 Task: Find connections with filter location Puerto Aisén with filter topic #Recruitmentwith filter profile language French with filter current company Franklin Templeton India with filter school PDM University  with filter industry Alternative Dispute Resolution with filter service category NotaryOnline Research with filter keywords title Continuous Improvement Consultant
Action: Mouse moved to (516, 69)
Screenshot: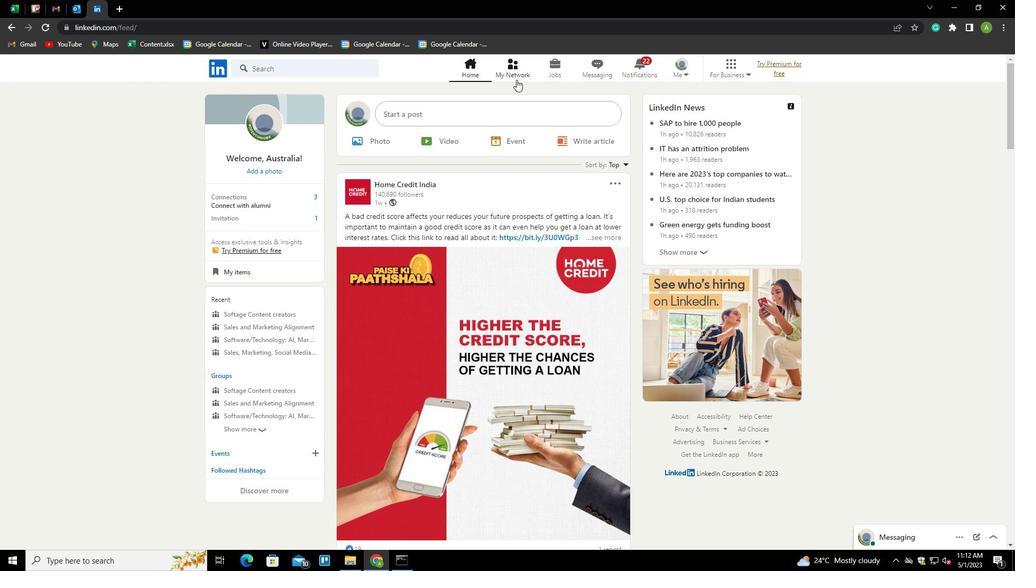 
Action: Mouse pressed left at (516, 69)
Screenshot: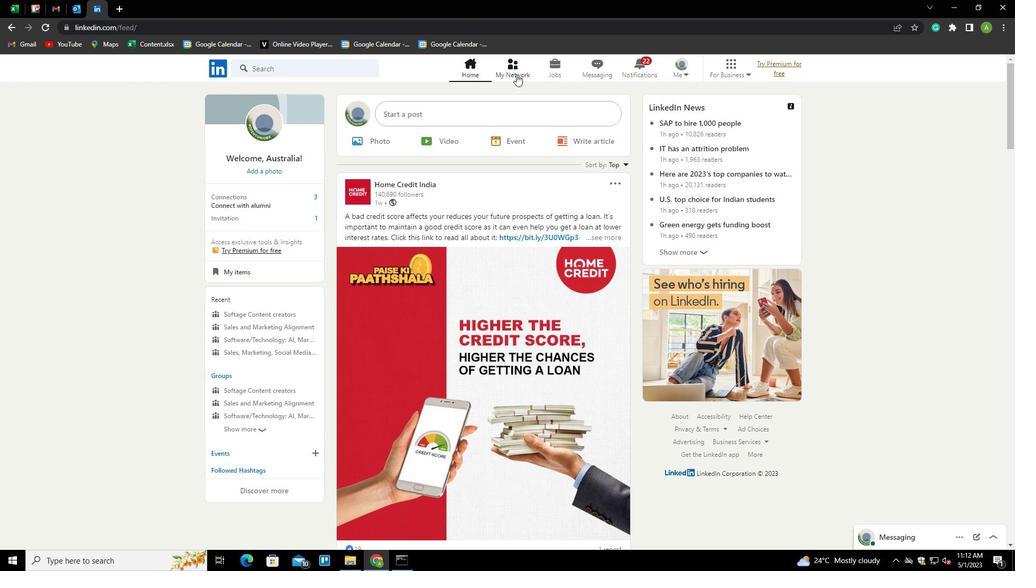 
Action: Mouse moved to (237, 130)
Screenshot: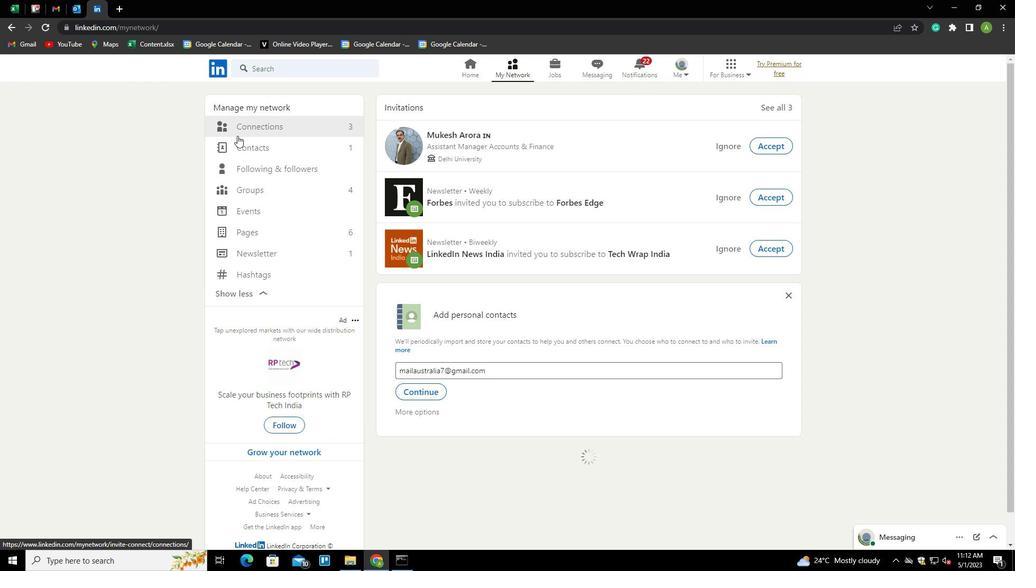 
Action: Mouse pressed left at (237, 130)
Screenshot: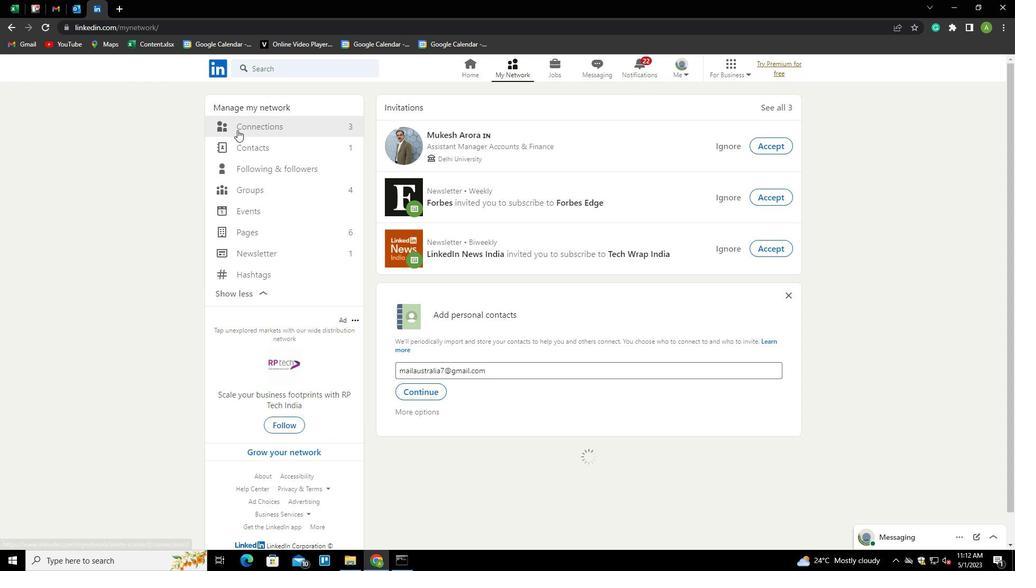 
Action: Mouse moved to (573, 124)
Screenshot: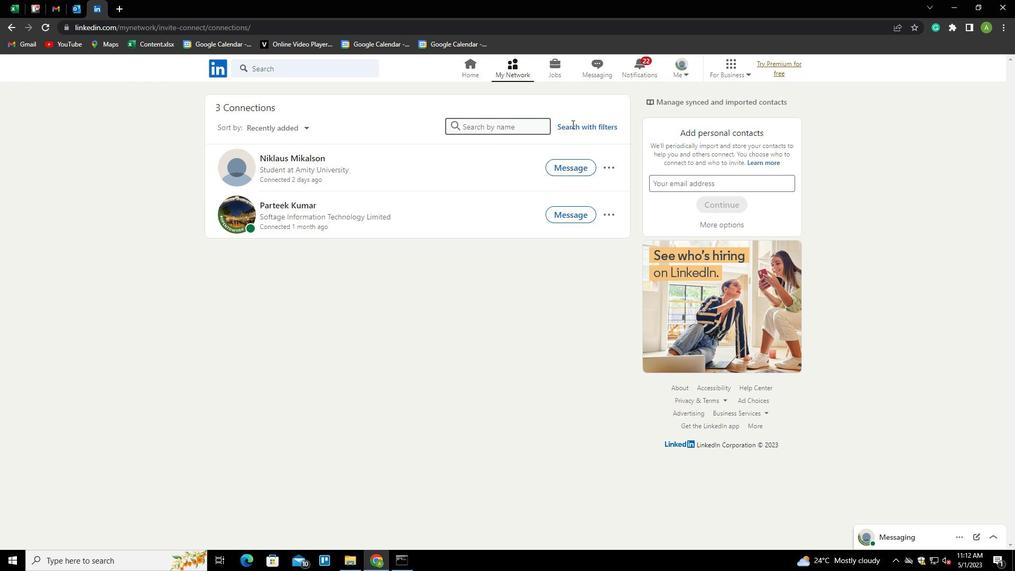 
Action: Mouse pressed left at (573, 124)
Screenshot: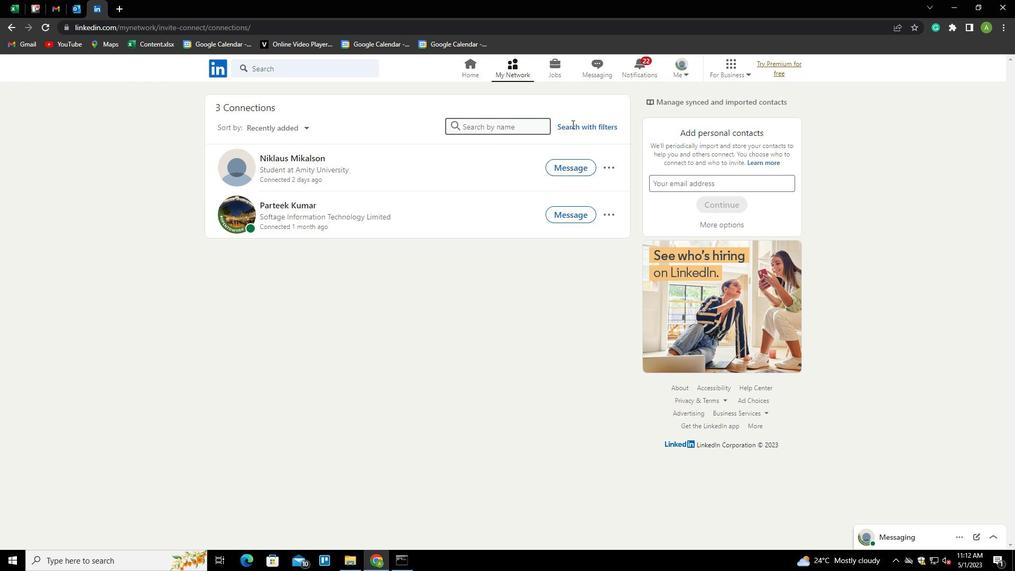 
Action: Mouse moved to (541, 93)
Screenshot: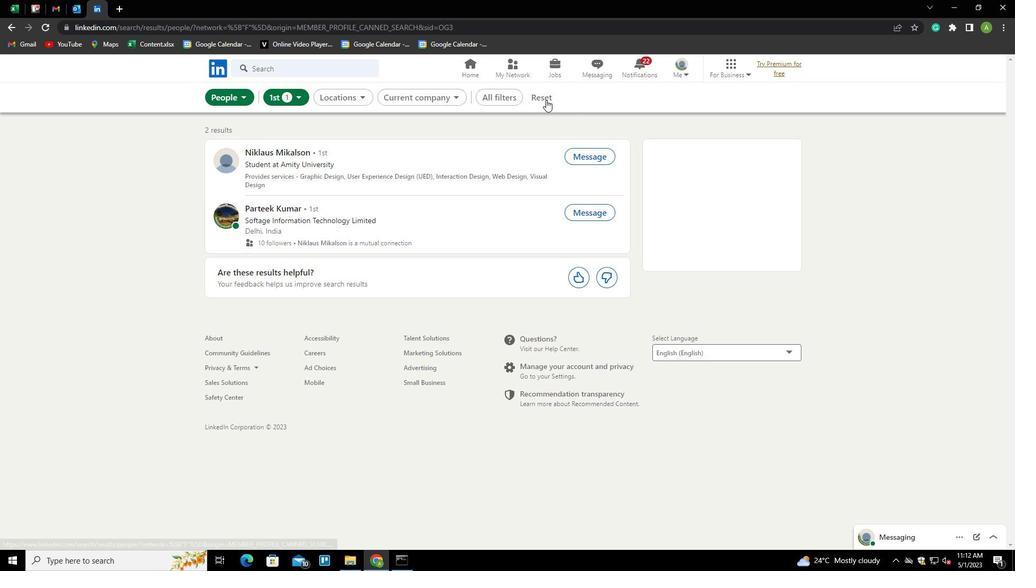 
Action: Mouse pressed left at (541, 93)
Screenshot: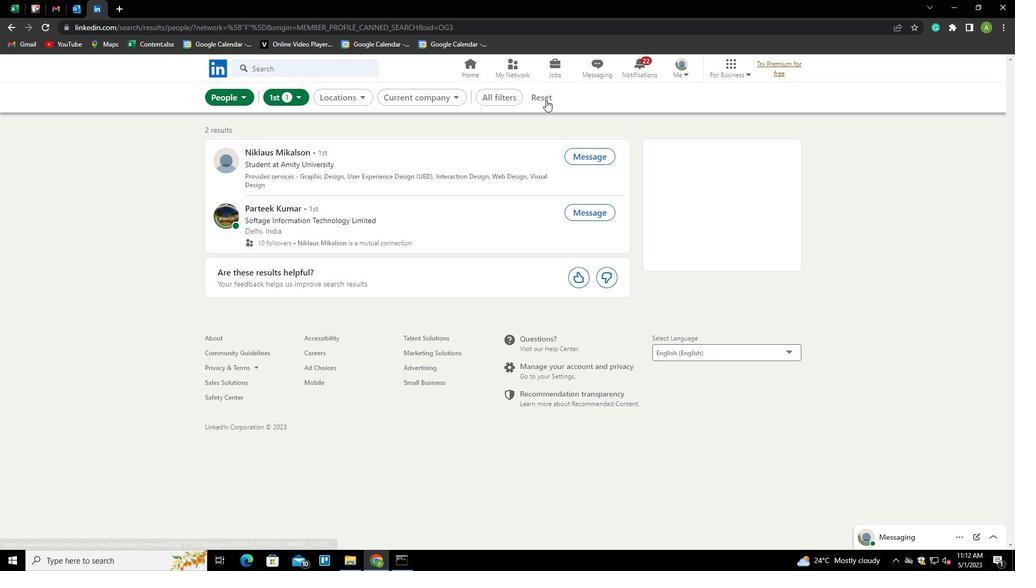 
Action: Mouse moved to (522, 98)
Screenshot: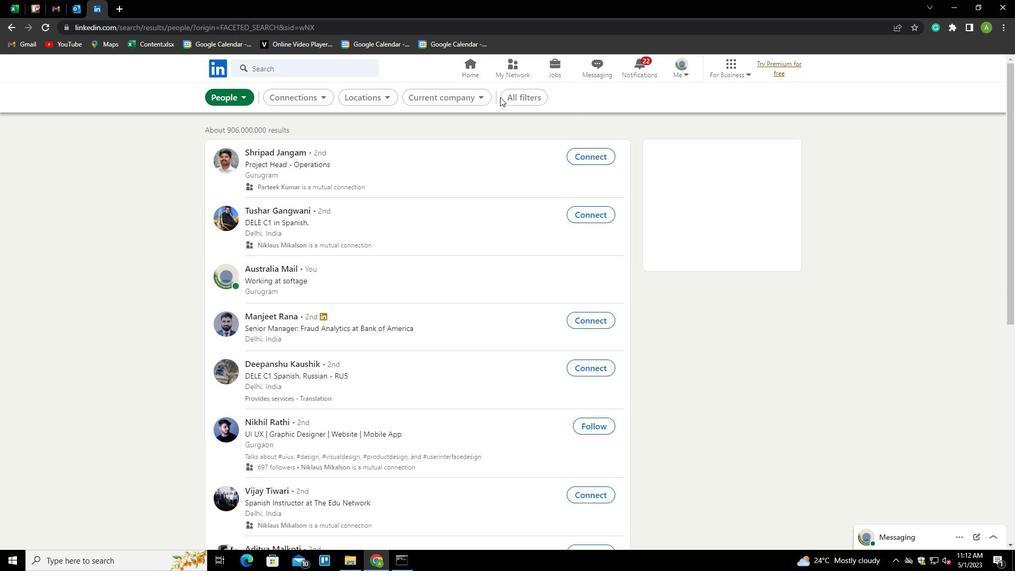 
Action: Mouse pressed left at (522, 98)
Screenshot: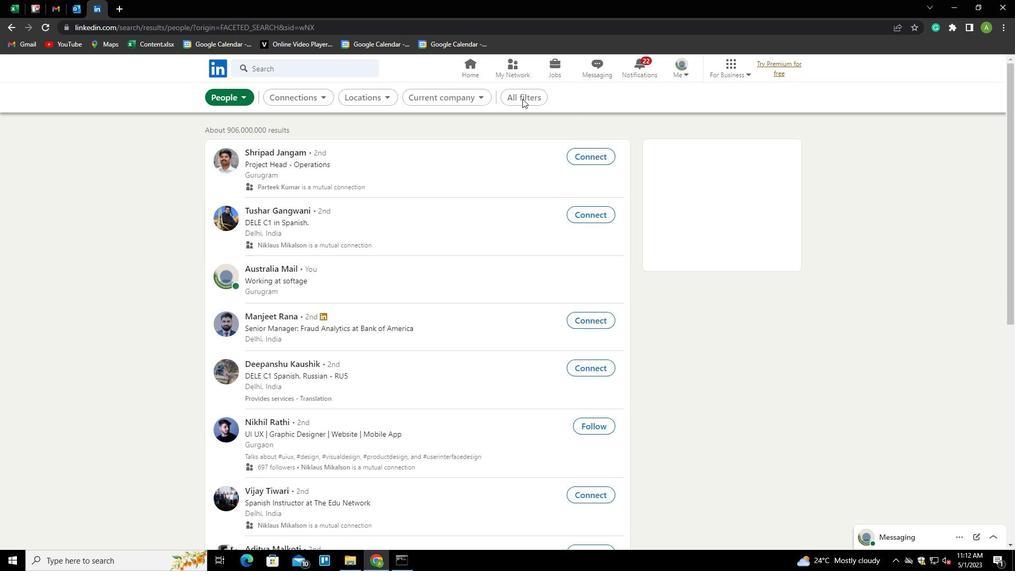 
Action: Mouse moved to (760, 228)
Screenshot: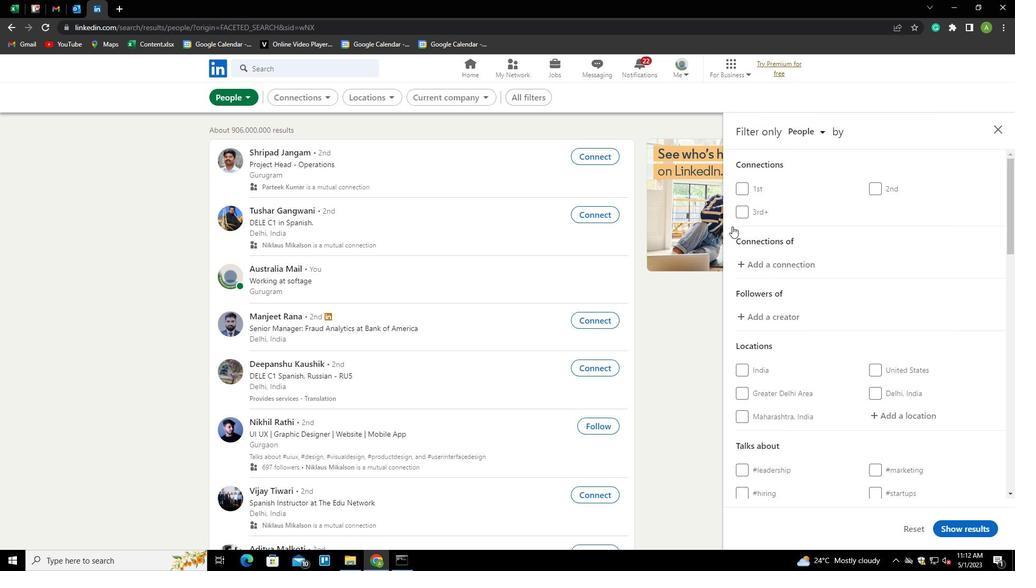 
Action: Mouse scrolled (760, 227) with delta (0, 0)
Screenshot: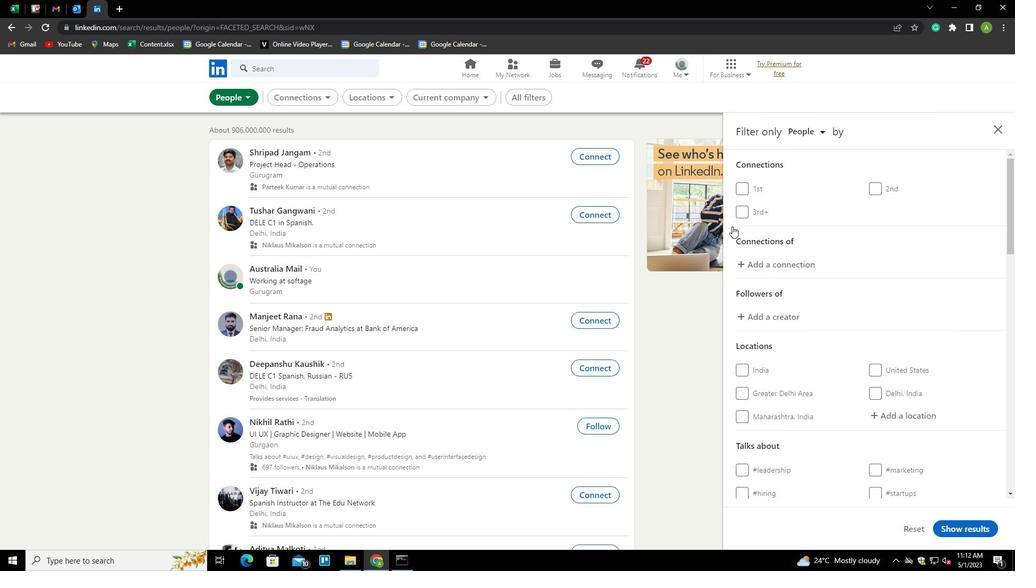
Action: Mouse scrolled (760, 227) with delta (0, 0)
Screenshot: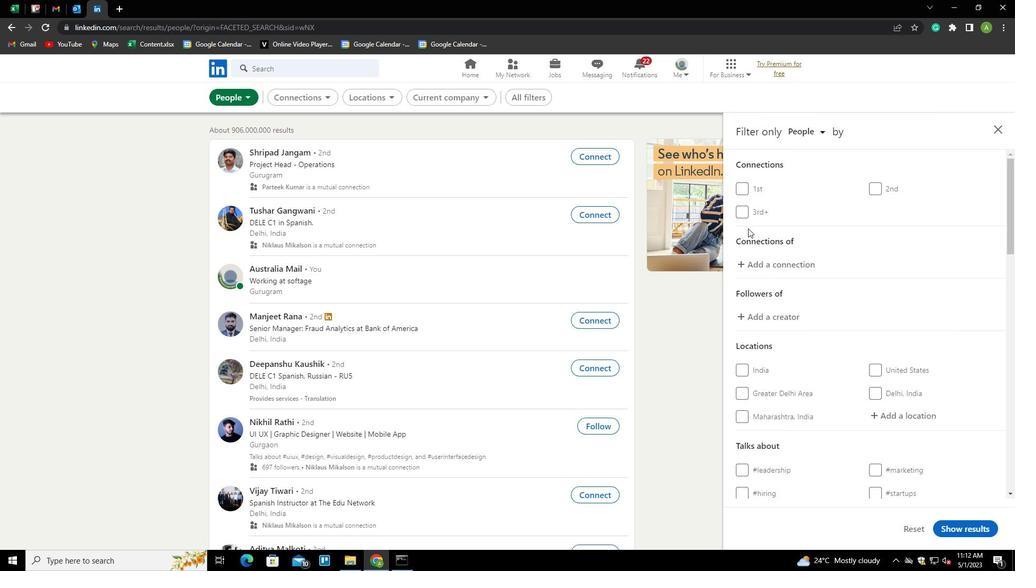 
Action: Mouse moved to (884, 313)
Screenshot: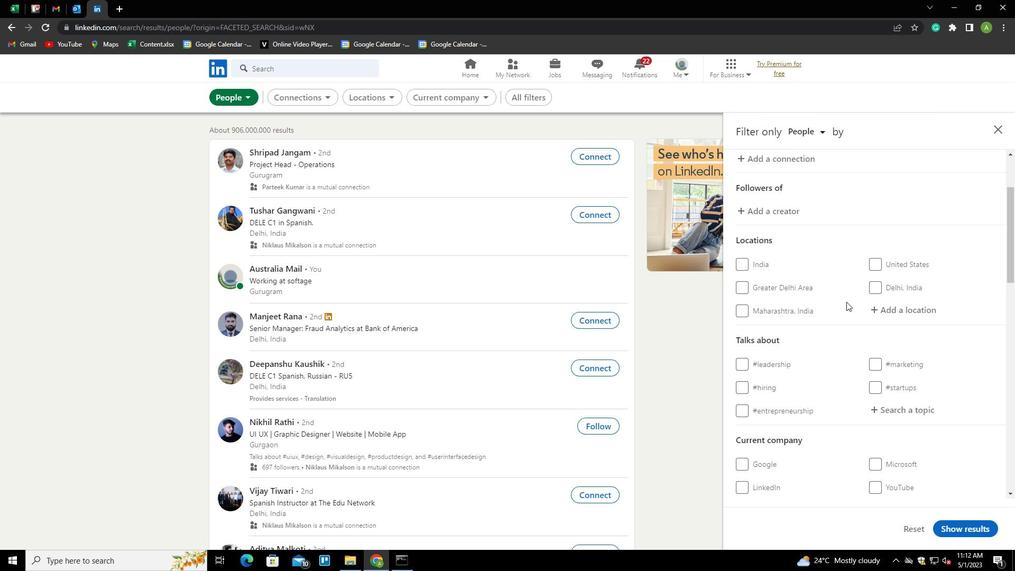 
Action: Mouse pressed left at (884, 313)
Screenshot: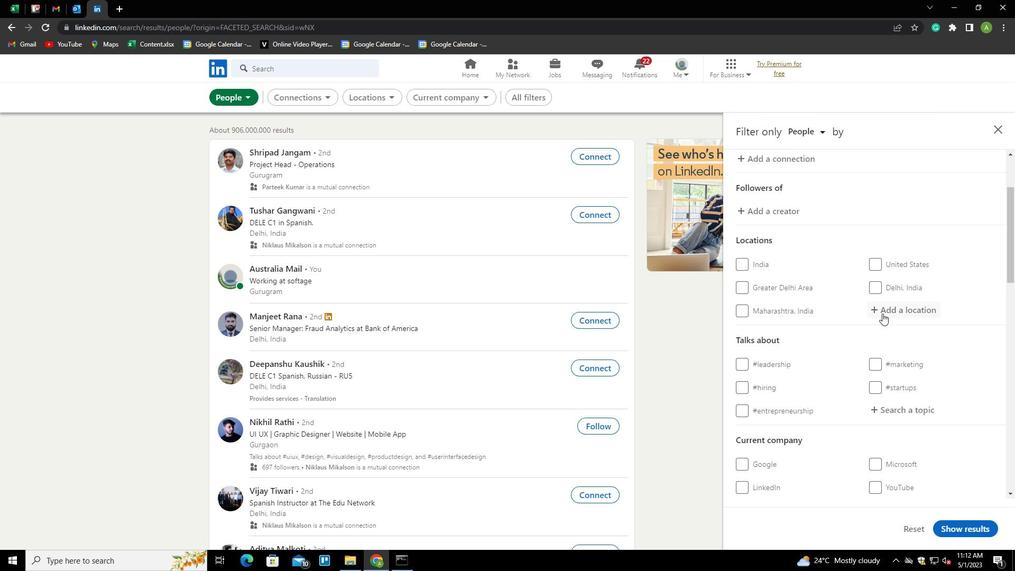 
Action: Mouse moved to (899, 311)
Screenshot: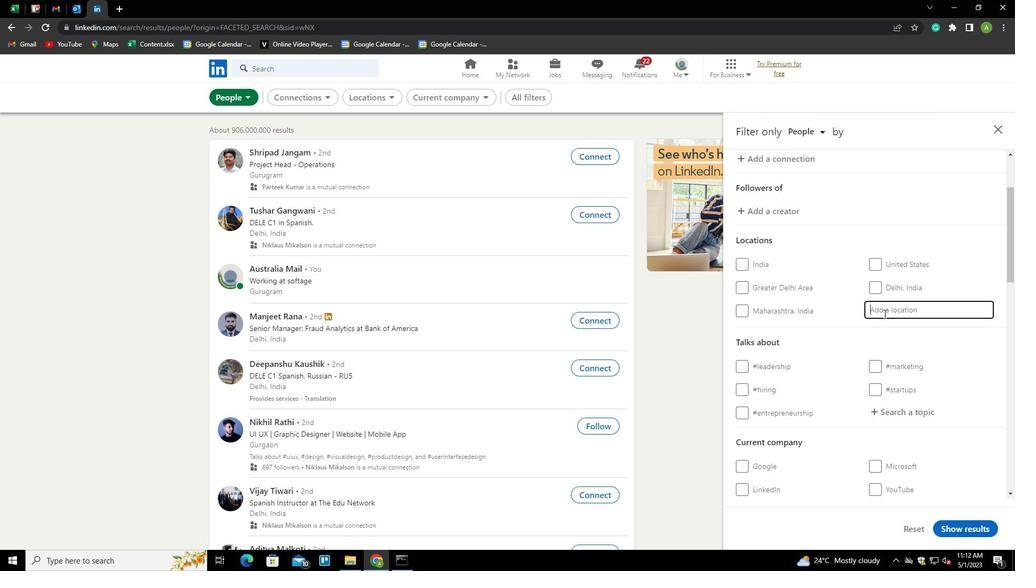 
Action: Mouse pressed left at (899, 311)
Screenshot: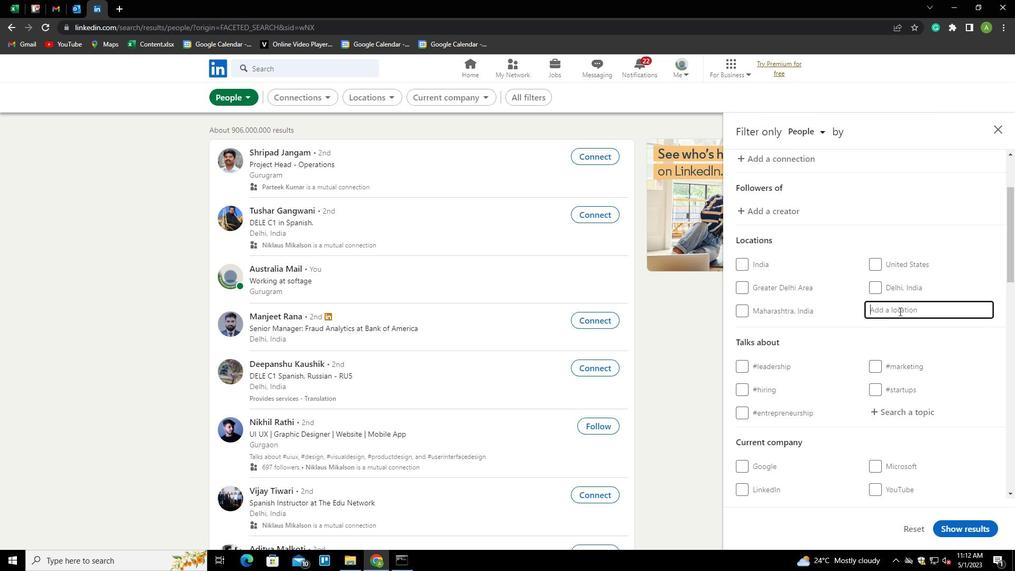 
Action: Key pressed <Key.shift>PUERTO<Key.down><Key.space><Key.shift>AISEN
Screenshot: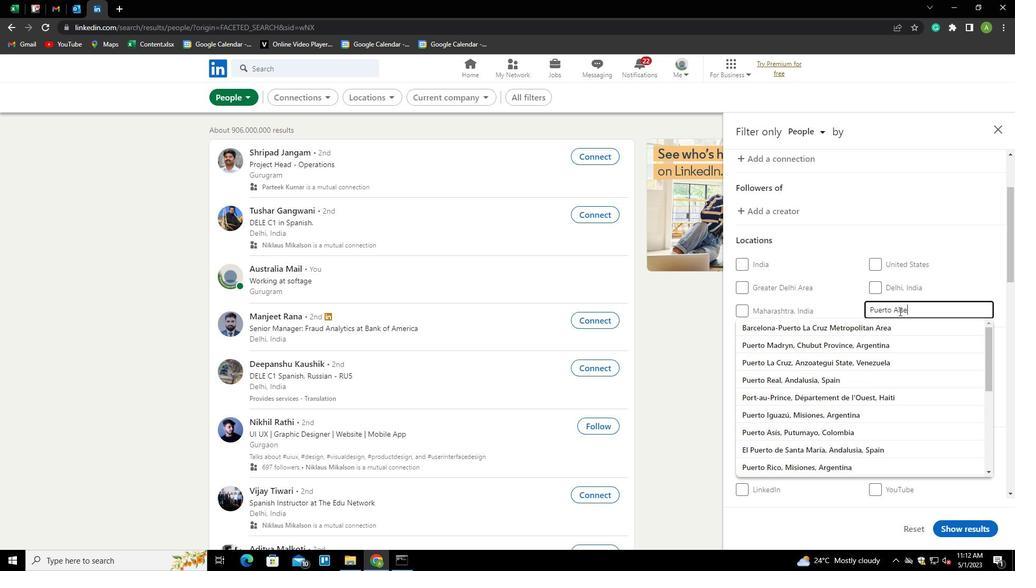 
Action: Mouse moved to (949, 331)
Screenshot: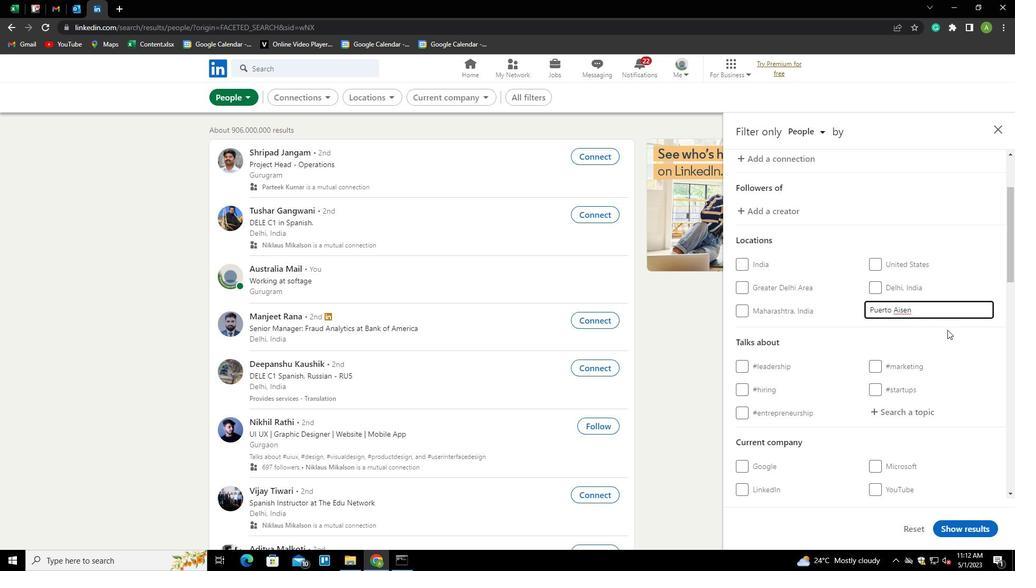 
Action: Mouse pressed left at (949, 331)
Screenshot: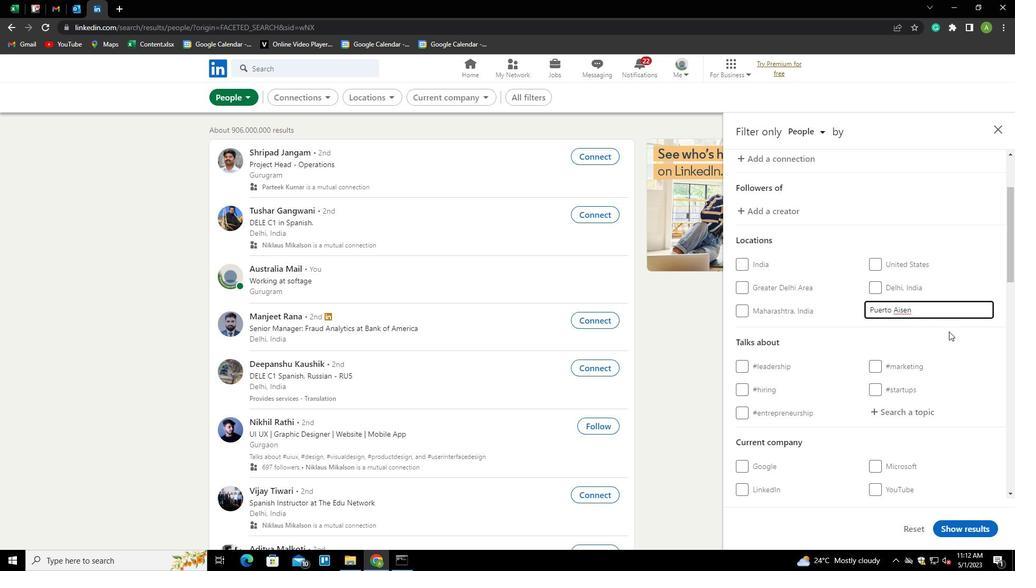 
Action: Mouse scrolled (949, 331) with delta (0, 0)
Screenshot: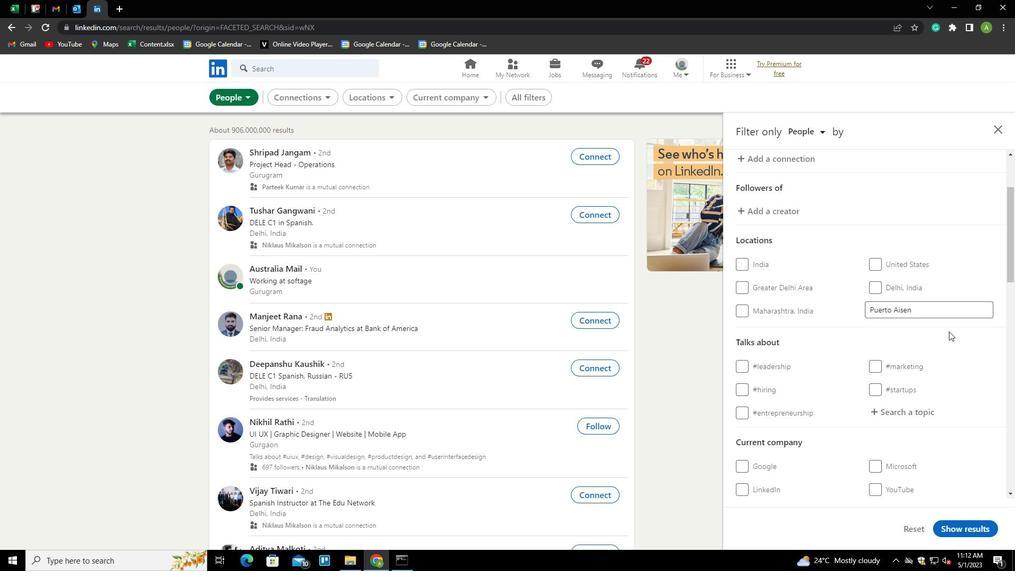 
Action: Mouse moved to (889, 364)
Screenshot: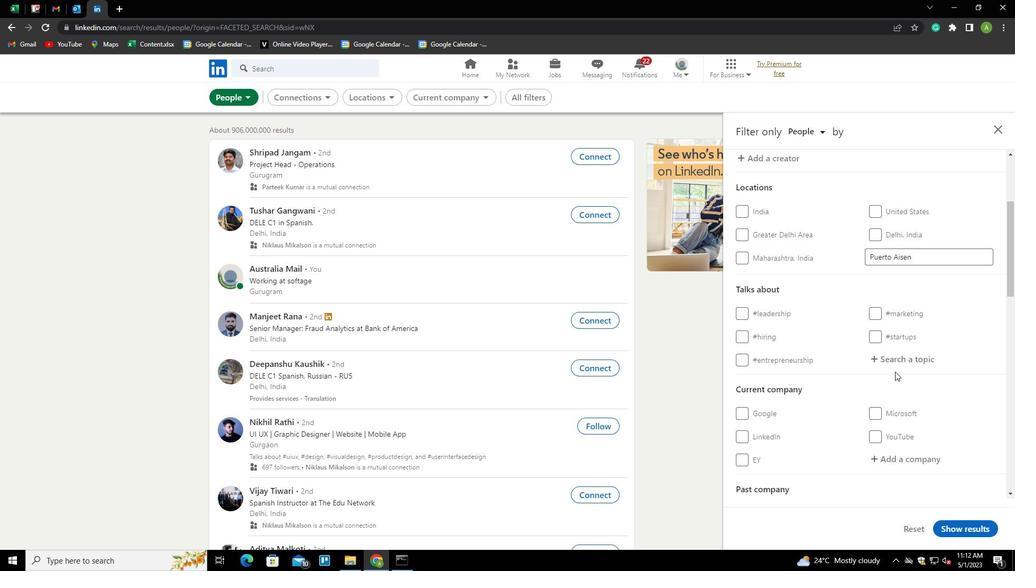 
Action: Mouse pressed left at (889, 364)
Screenshot: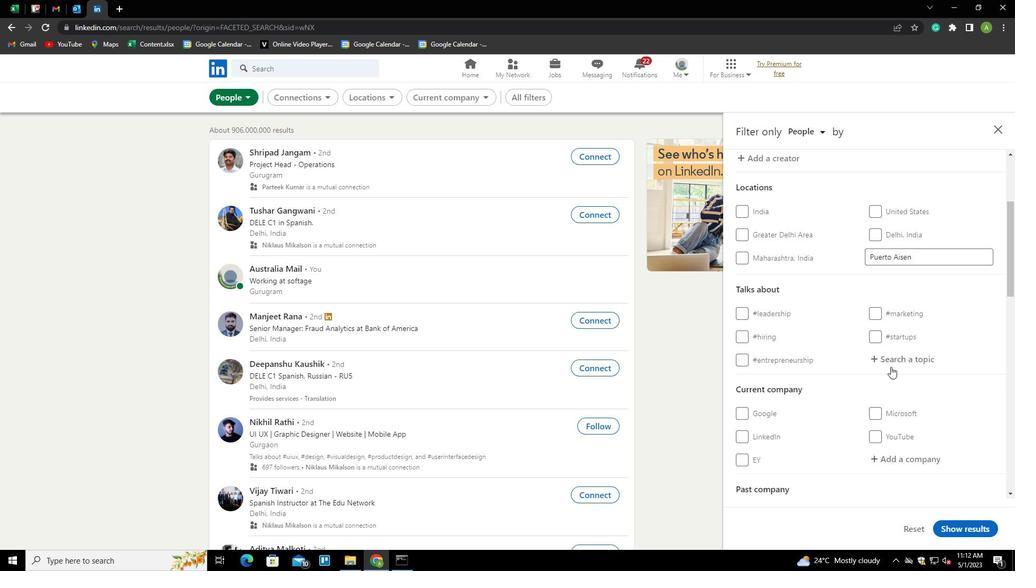 
Action: Key pressed RECRU<Key.down><Key.enter>
Screenshot: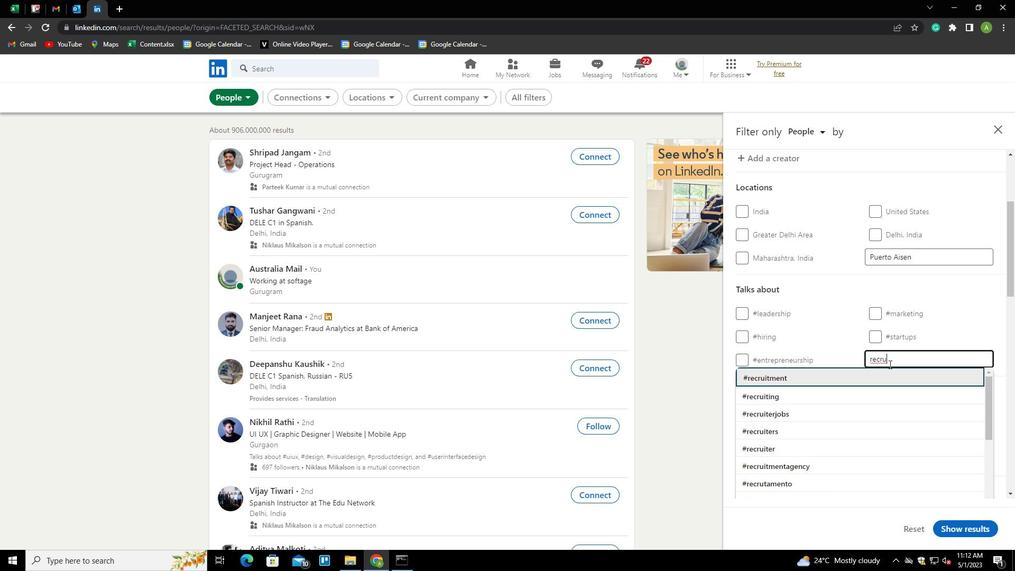 
Action: Mouse scrolled (889, 363) with delta (0, 0)
Screenshot: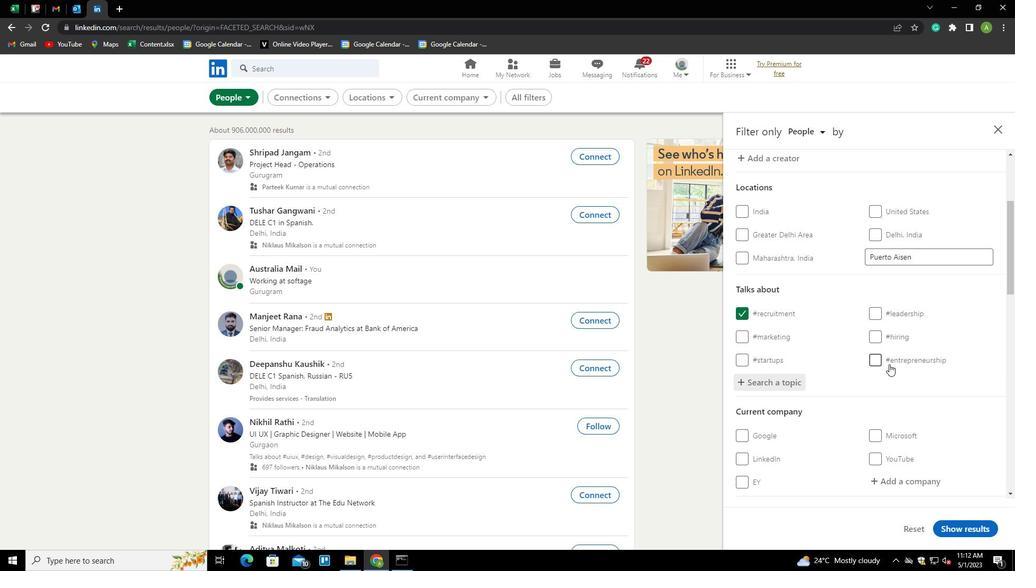 
Action: Mouse scrolled (889, 363) with delta (0, 0)
Screenshot: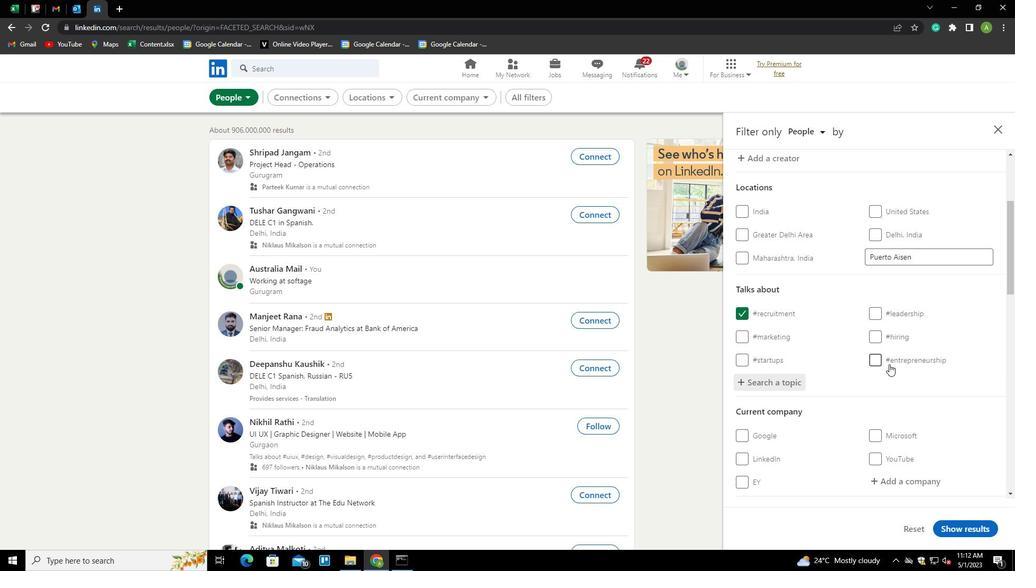 
Action: Mouse scrolled (889, 363) with delta (0, 0)
Screenshot: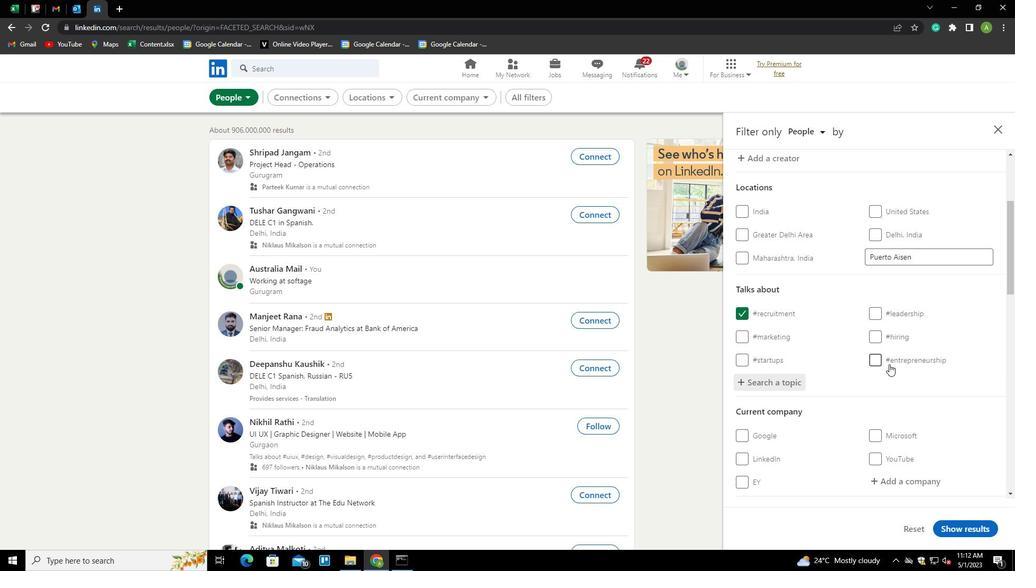 
Action: Mouse moved to (908, 339)
Screenshot: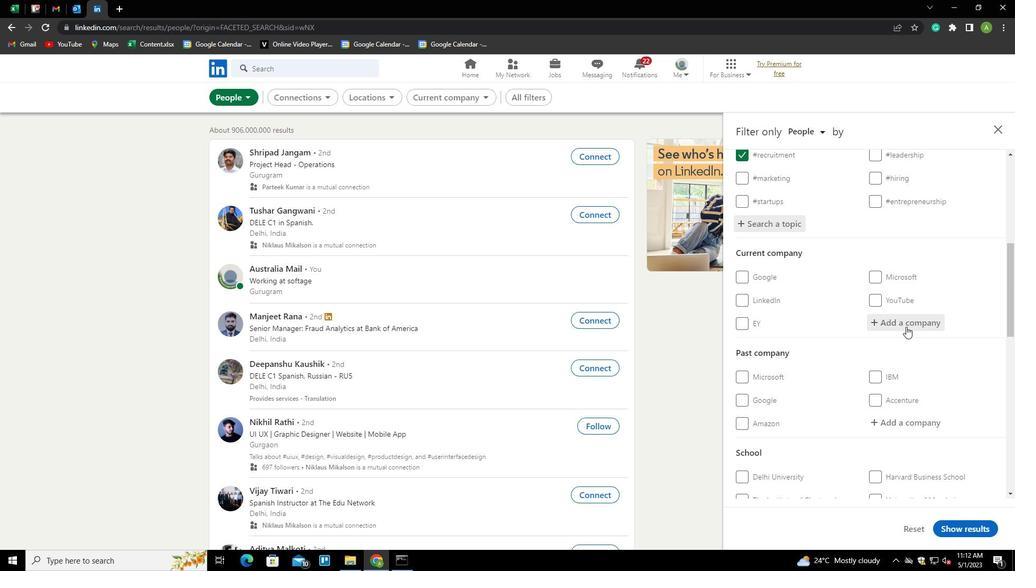 
Action: Mouse scrolled (908, 338) with delta (0, 0)
Screenshot: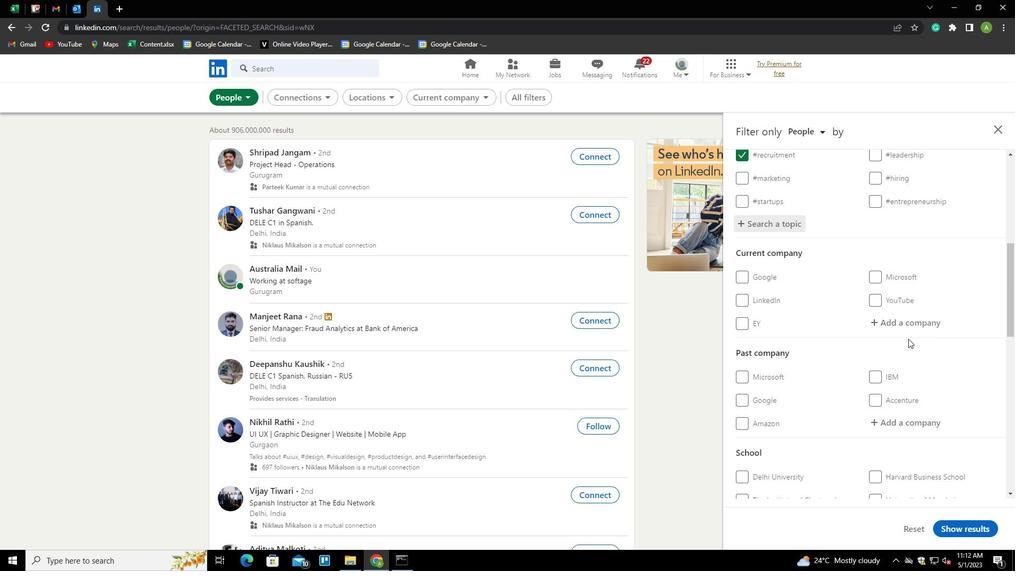 
Action: Mouse scrolled (908, 338) with delta (0, 0)
Screenshot: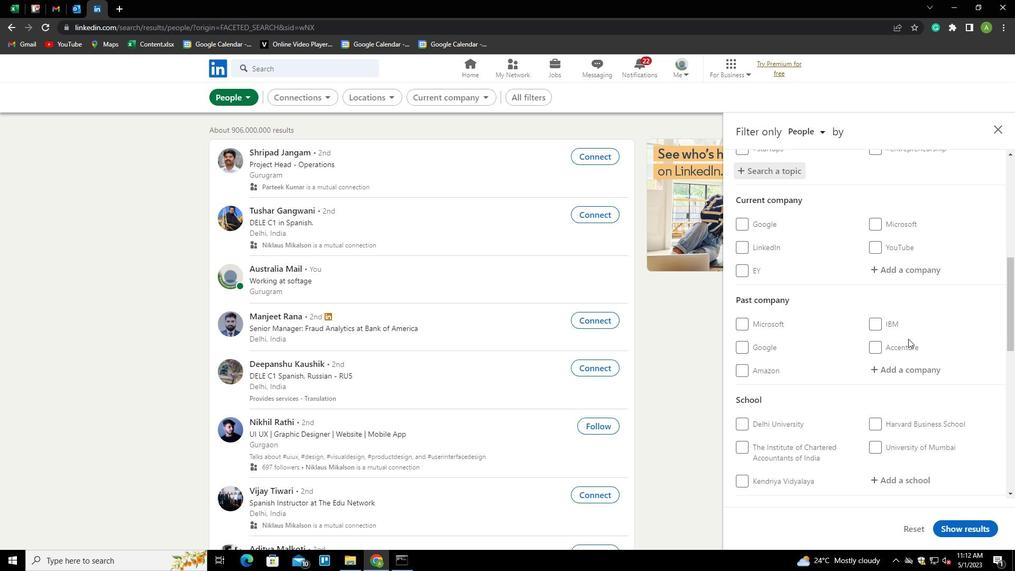 
Action: Mouse scrolled (908, 338) with delta (0, 0)
Screenshot: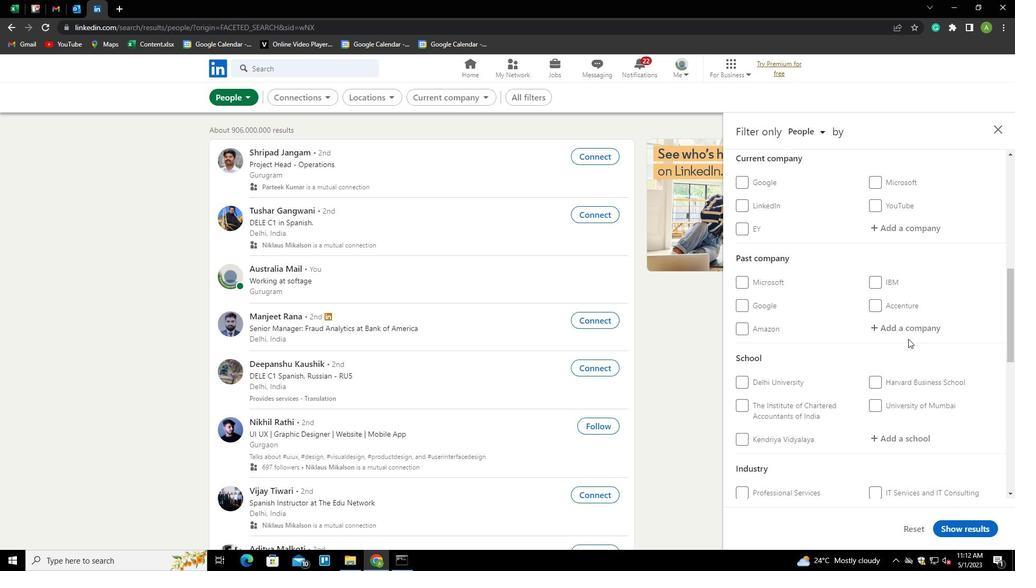 
Action: Mouse scrolled (908, 338) with delta (0, 0)
Screenshot: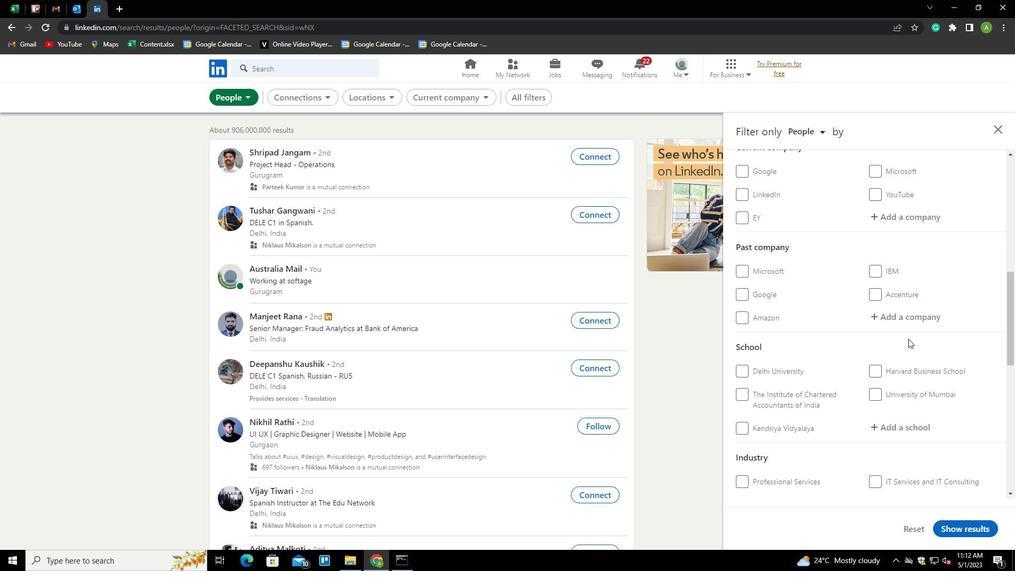 
Action: Mouse scrolled (908, 338) with delta (0, 0)
Screenshot: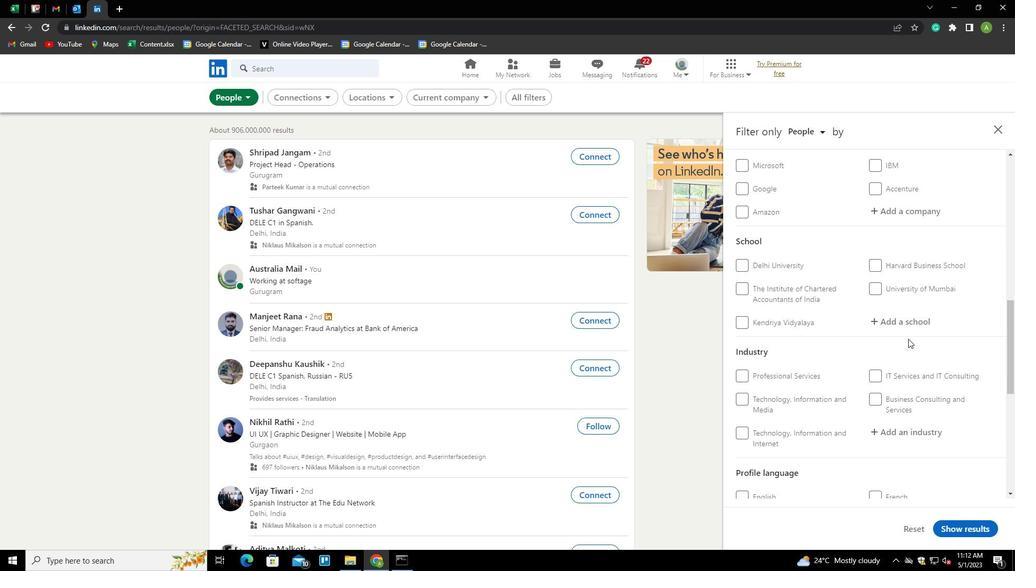 
Action: Mouse scrolled (908, 338) with delta (0, 0)
Screenshot: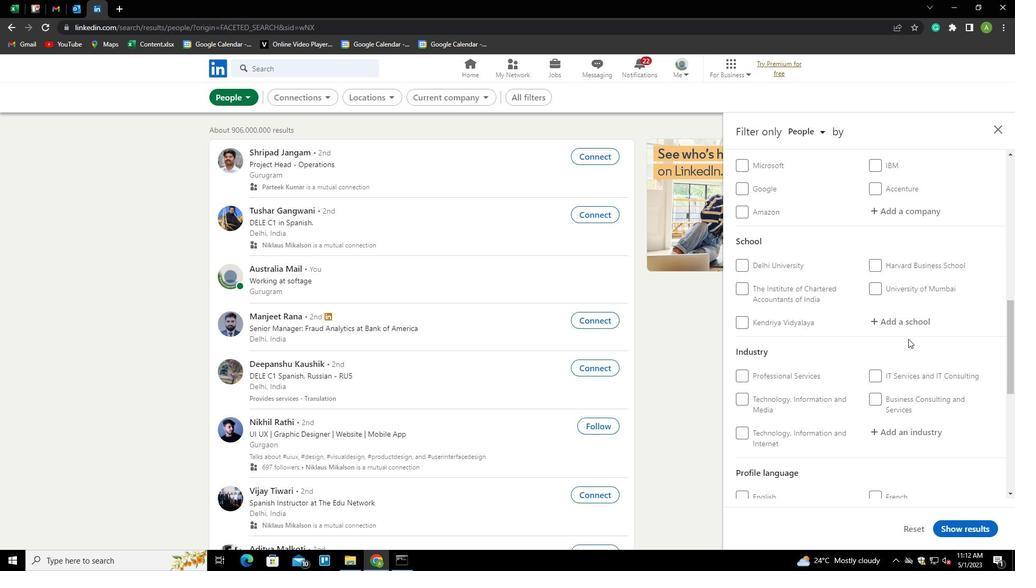 
Action: Mouse scrolled (908, 338) with delta (0, 0)
Screenshot: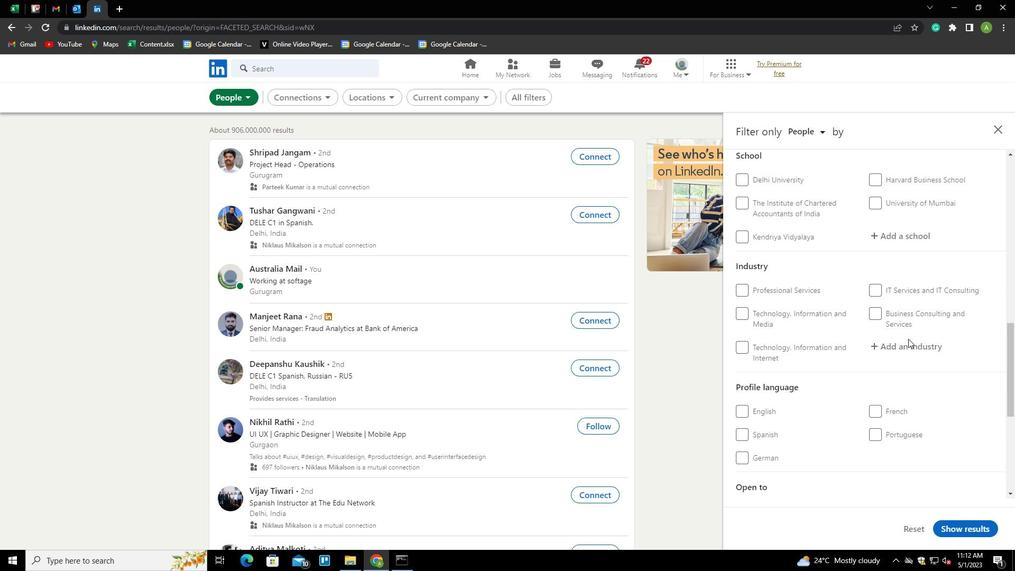 
Action: Mouse scrolled (908, 338) with delta (0, 0)
Screenshot: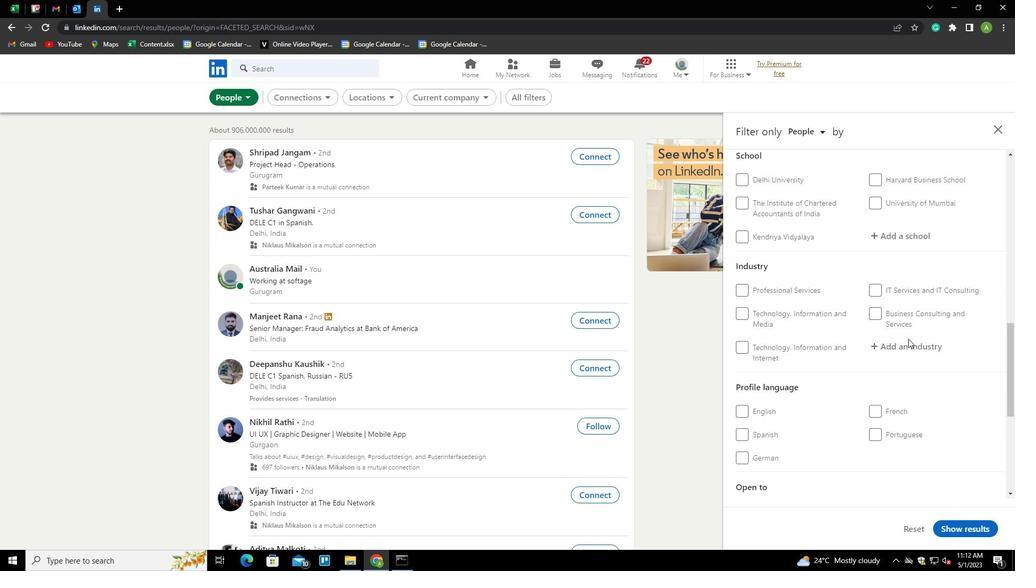
Action: Mouse moved to (878, 282)
Screenshot: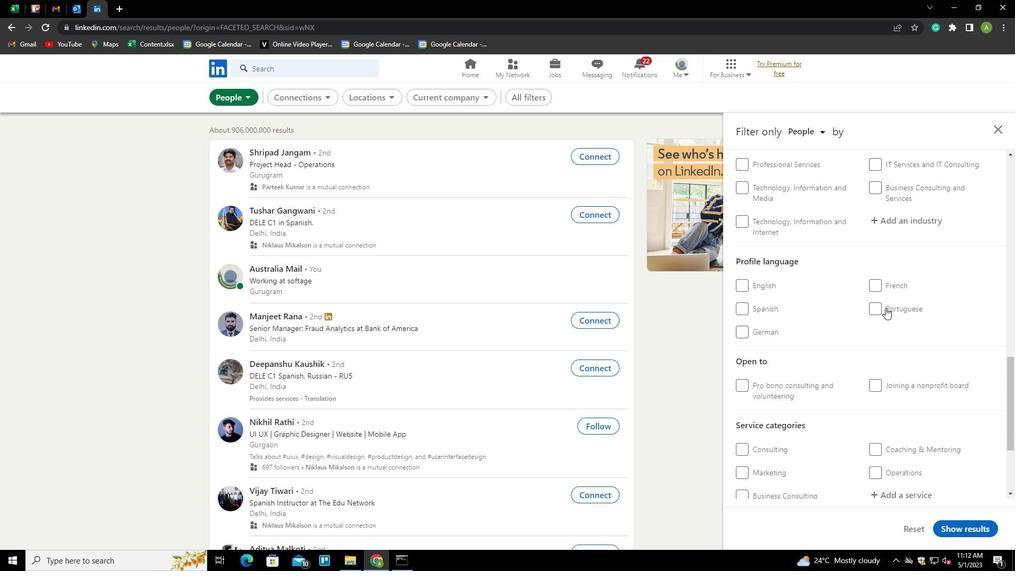 
Action: Mouse pressed left at (878, 282)
Screenshot: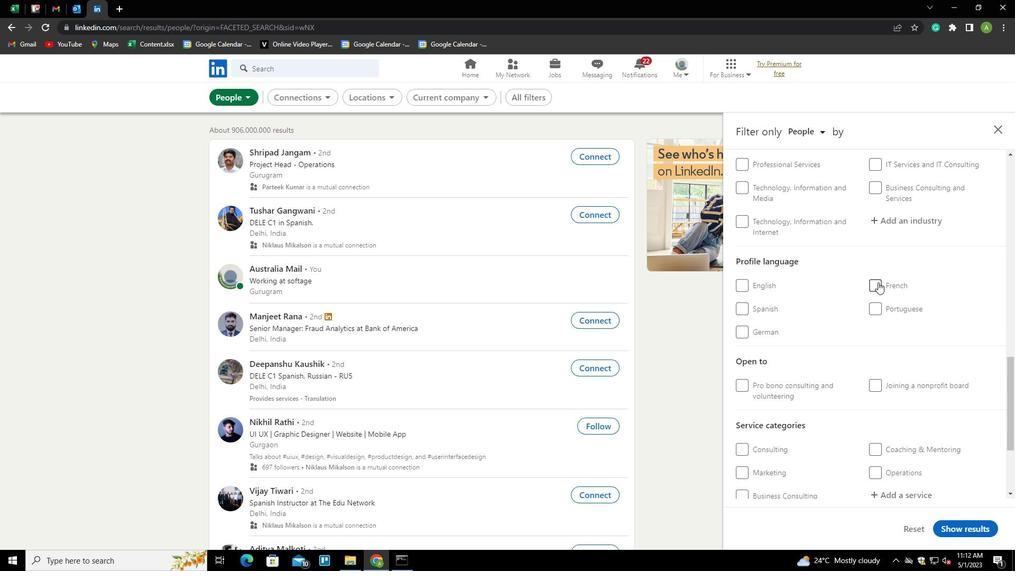 
Action: Mouse moved to (909, 305)
Screenshot: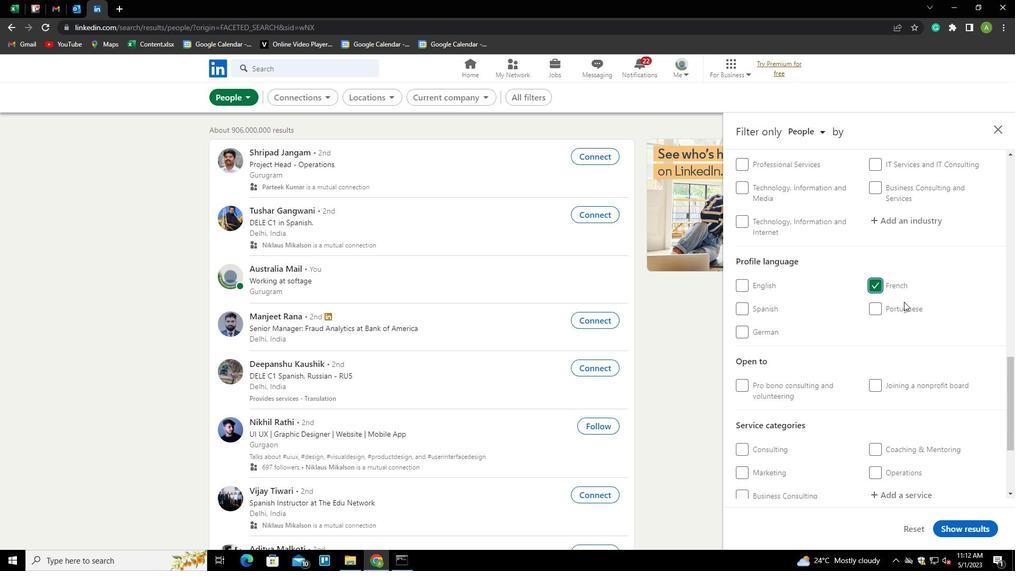
Action: Mouse scrolled (909, 305) with delta (0, 0)
Screenshot: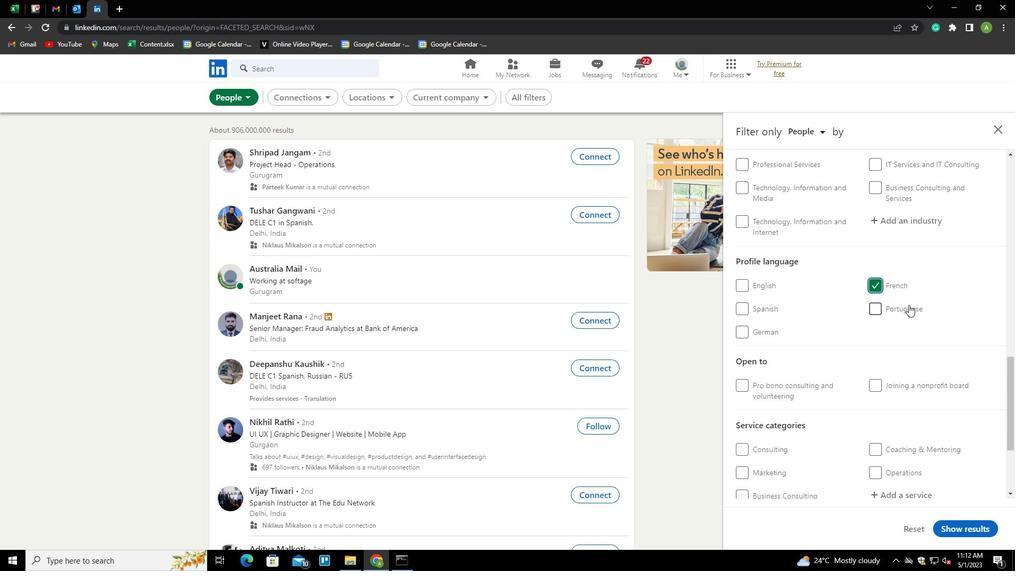 
Action: Mouse scrolled (909, 305) with delta (0, 0)
Screenshot: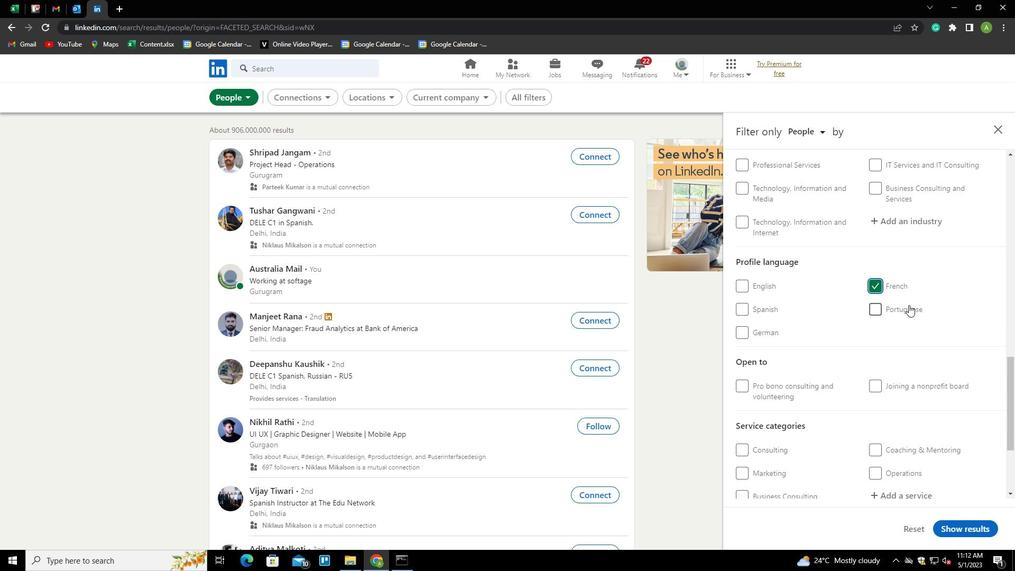 
Action: Mouse scrolled (909, 305) with delta (0, 0)
Screenshot: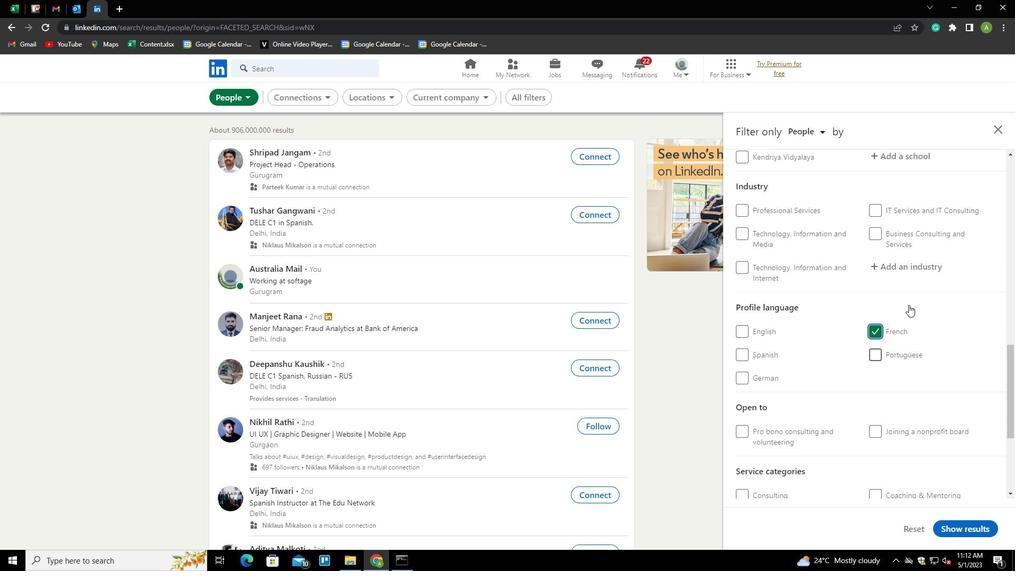 
Action: Mouse scrolled (909, 305) with delta (0, 0)
Screenshot: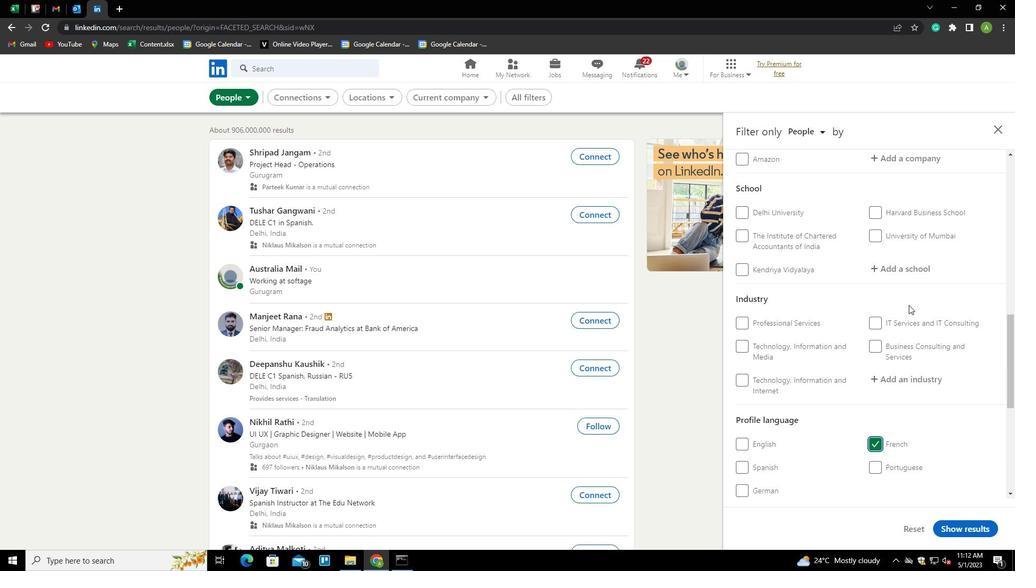 
Action: Mouse scrolled (909, 305) with delta (0, 0)
Screenshot: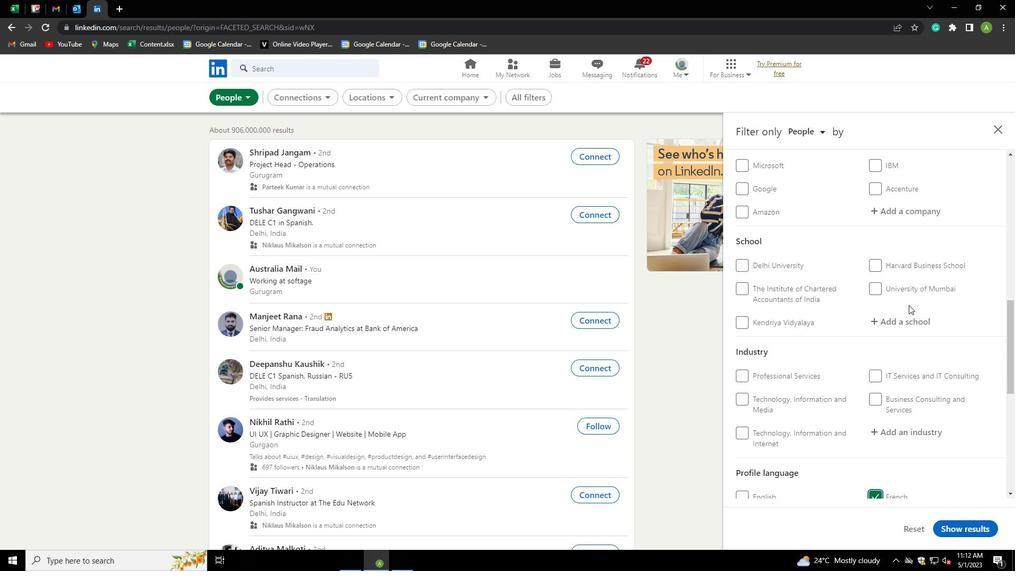 
Action: Mouse scrolled (909, 305) with delta (0, 0)
Screenshot: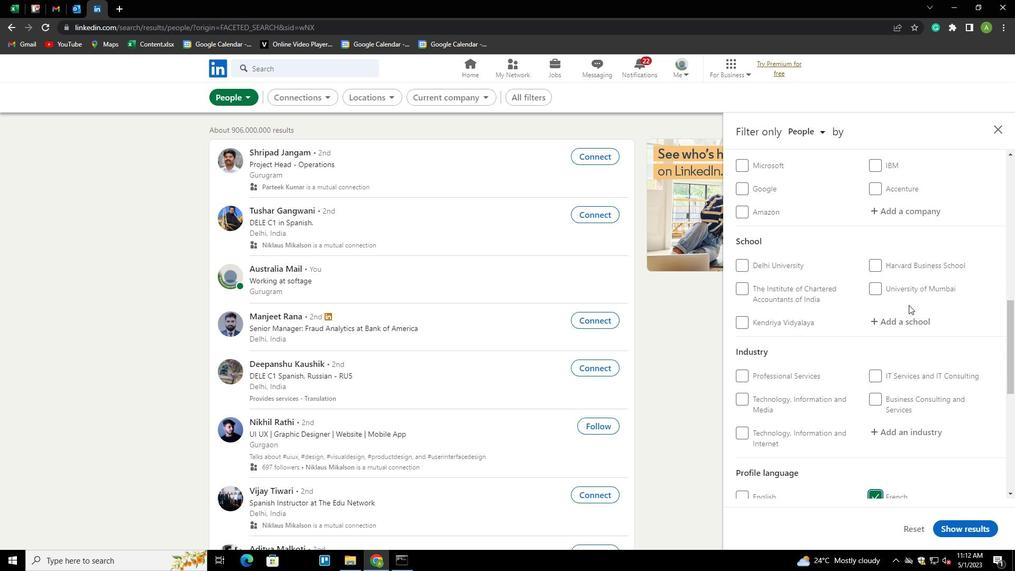 
Action: Mouse scrolled (909, 305) with delta (0, 0)
Screenshot: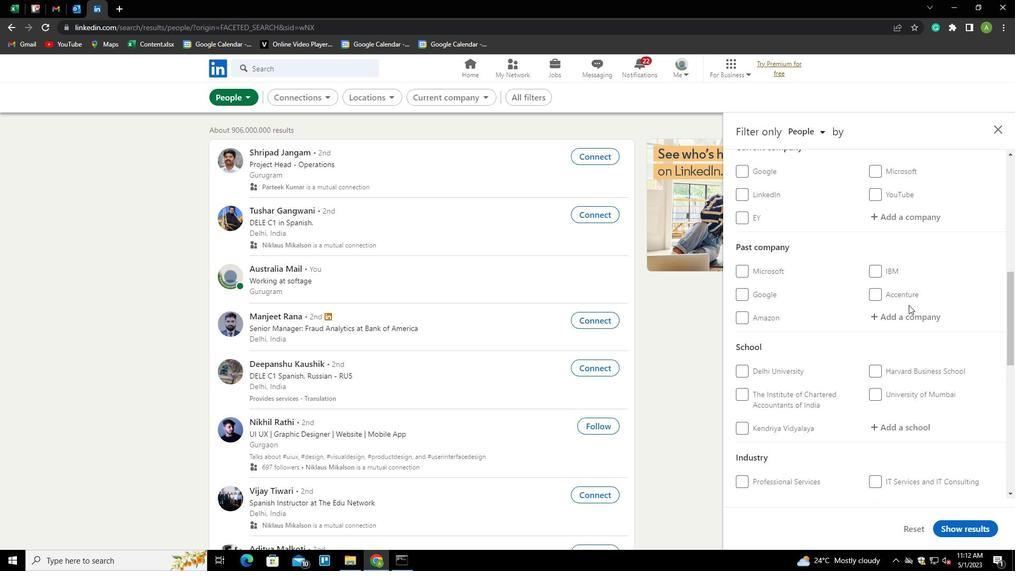 
Action: Mouse moved to (902, 273)
Screenshot: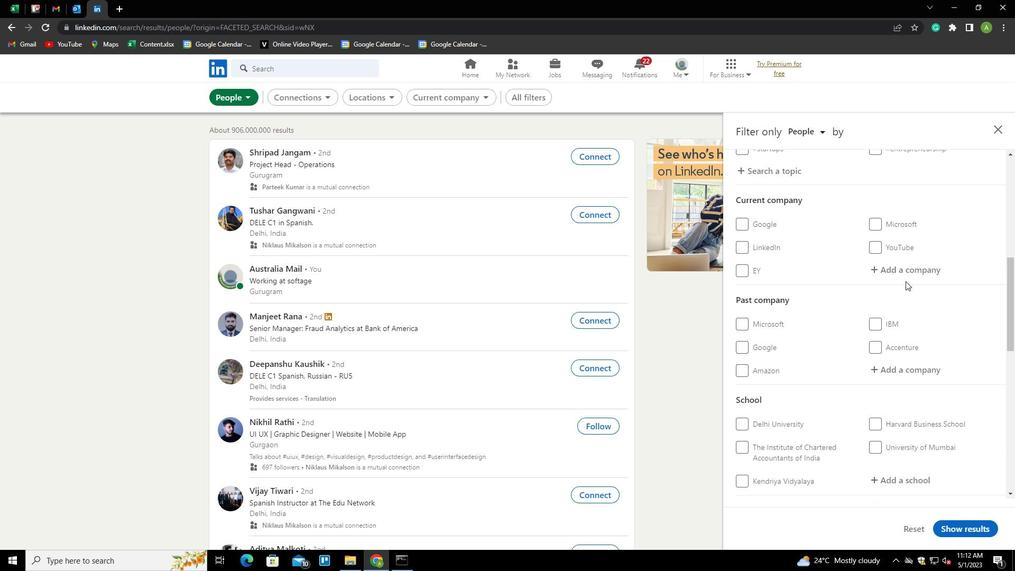 
Action: Mouse pressed left at (902, 273)
Screenshot: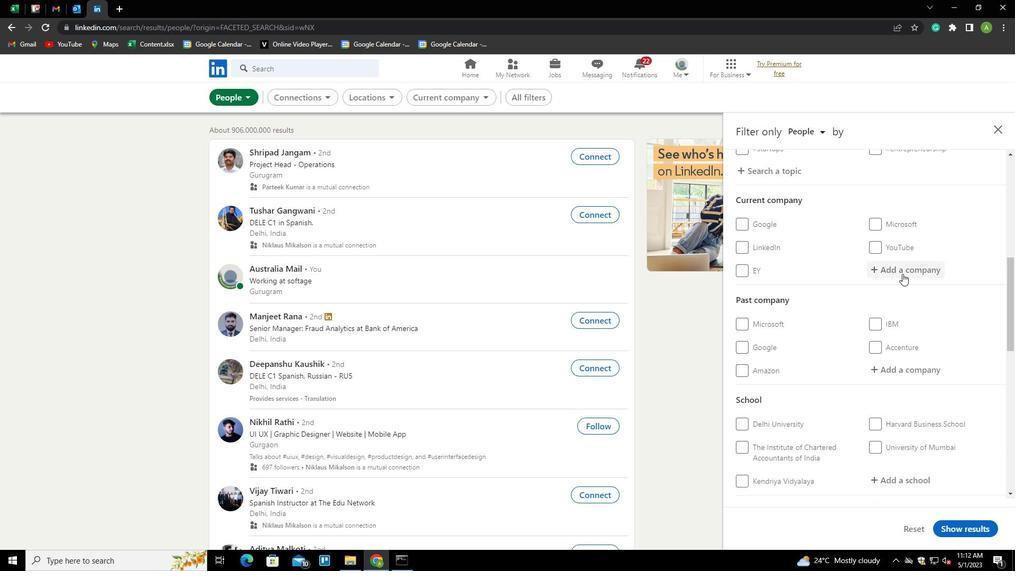 
Action: Key pressed <Key.shift>FRANKLINE<Key.down><Key.down><Key.down><Key.down><Key.backspace><Key.space><Key.shift>T<Key.down><Key.enter>
Screenshot: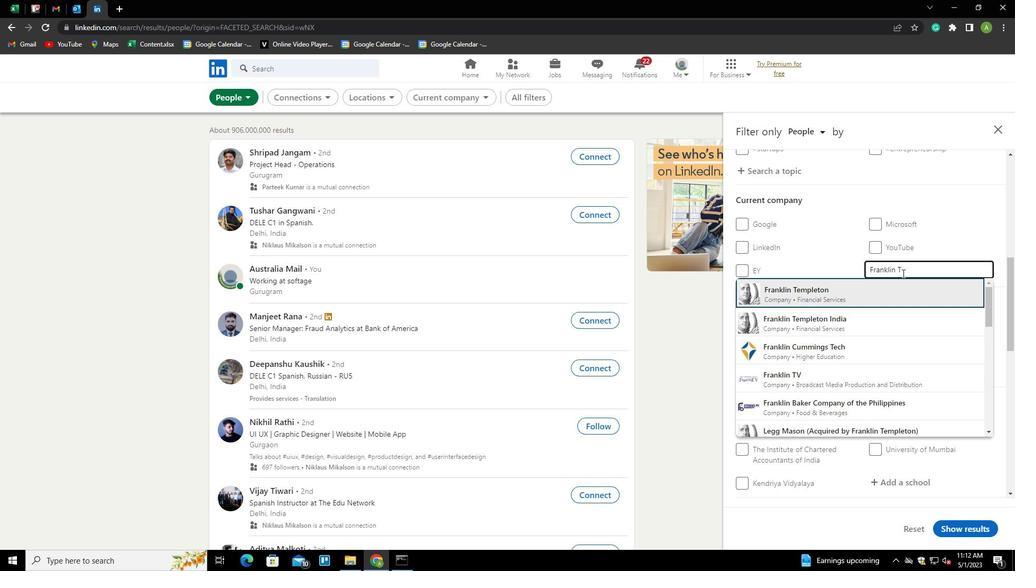 
Action: Mouse scrolled (902, 272) with delta (0, 0)
Screenshot: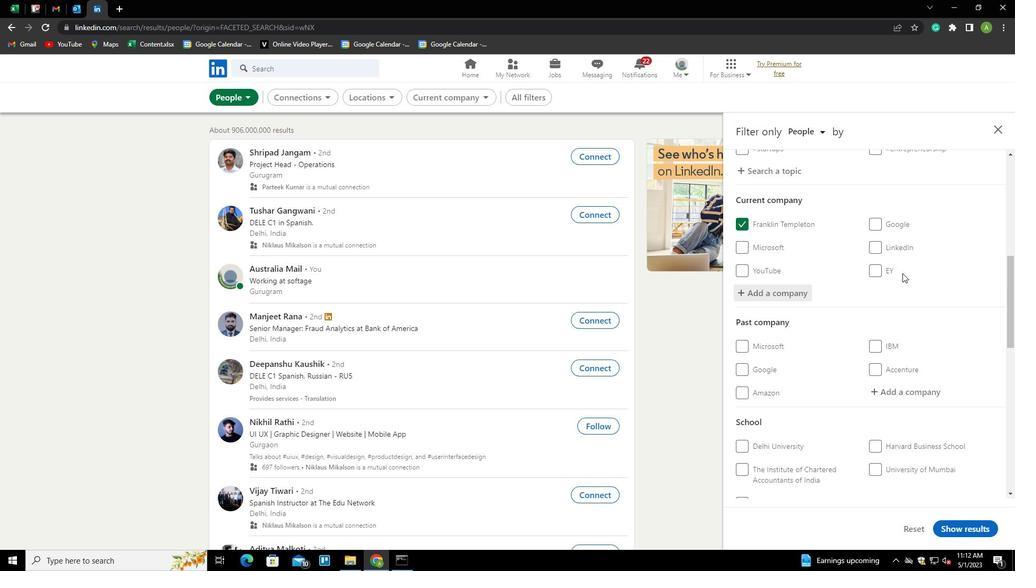 
Action: Mouse scrolled (902, 272) with delta (0, 0)
Screenshot: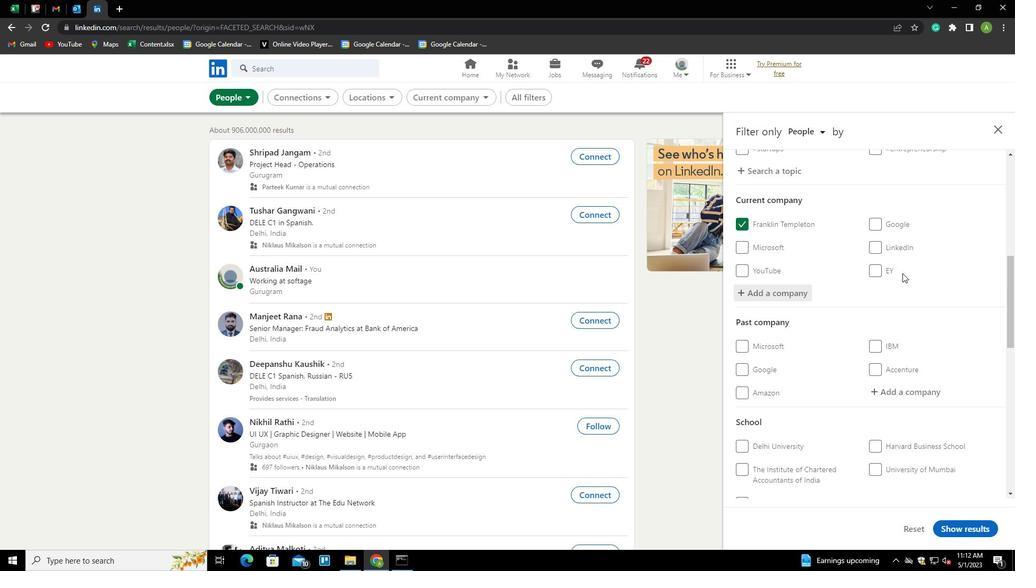 
Action: Mouse moved to (906, 318)
Screenshot: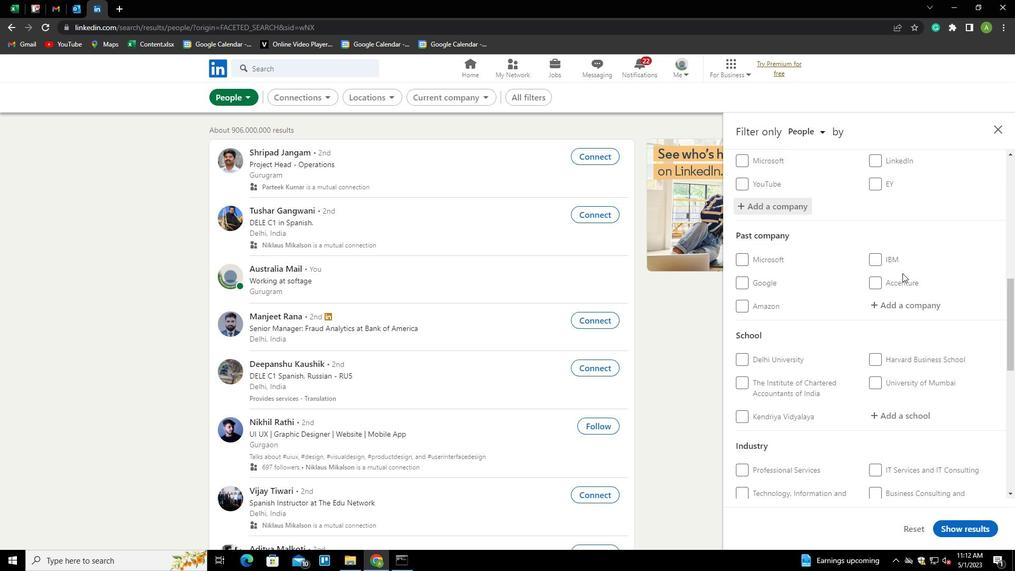 
Action: Mouse scrolled (906, 317) with delta (0, 0)
Screenshot: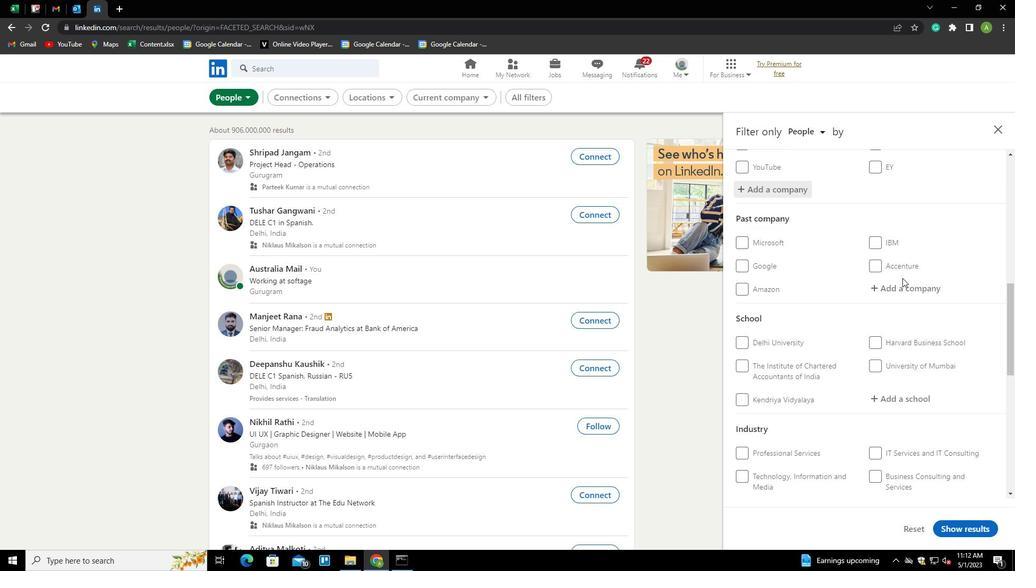 
Action: Mouse scrolled (906, 317) with delta (0, 0)
Screenshot: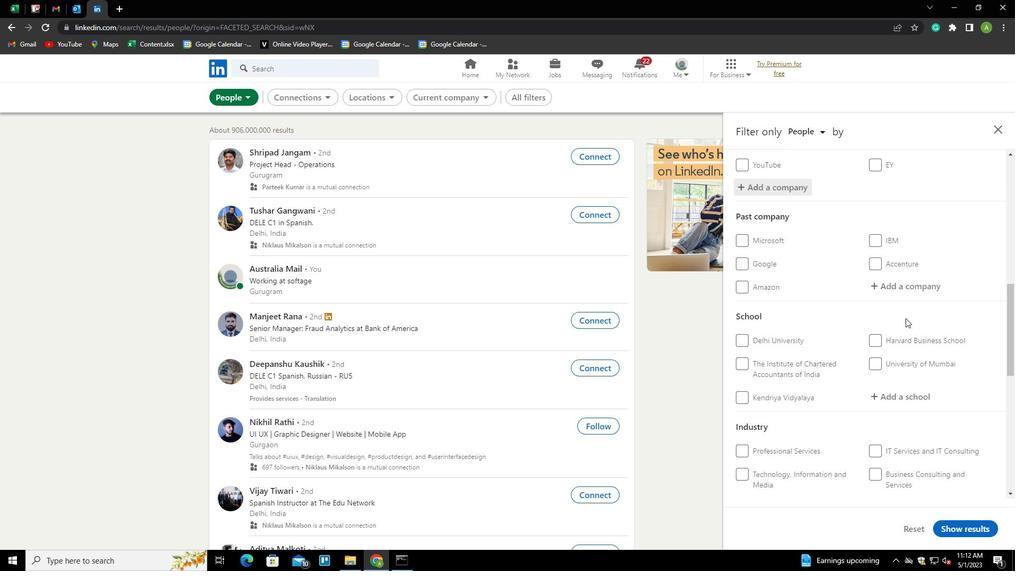 
Action: Mouse moved to (892, 288)
Screenshot: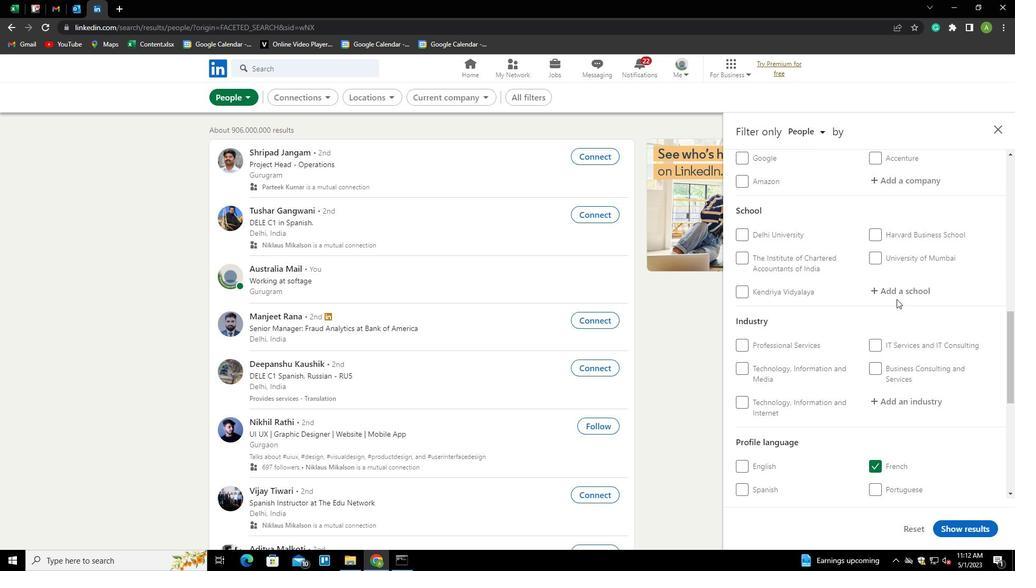 
Action: Mouse pressed left at (892, 288)
Screenshot: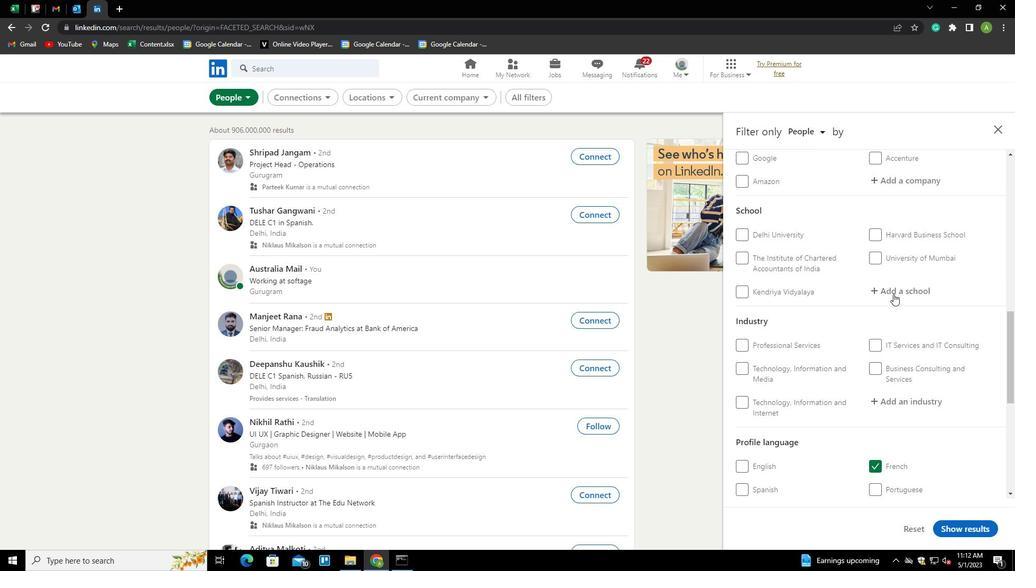
Action: Key pressed <Key.shift>PDM<Key.space><Key.shift>U<Key.down><Key.enter>
Screenshot: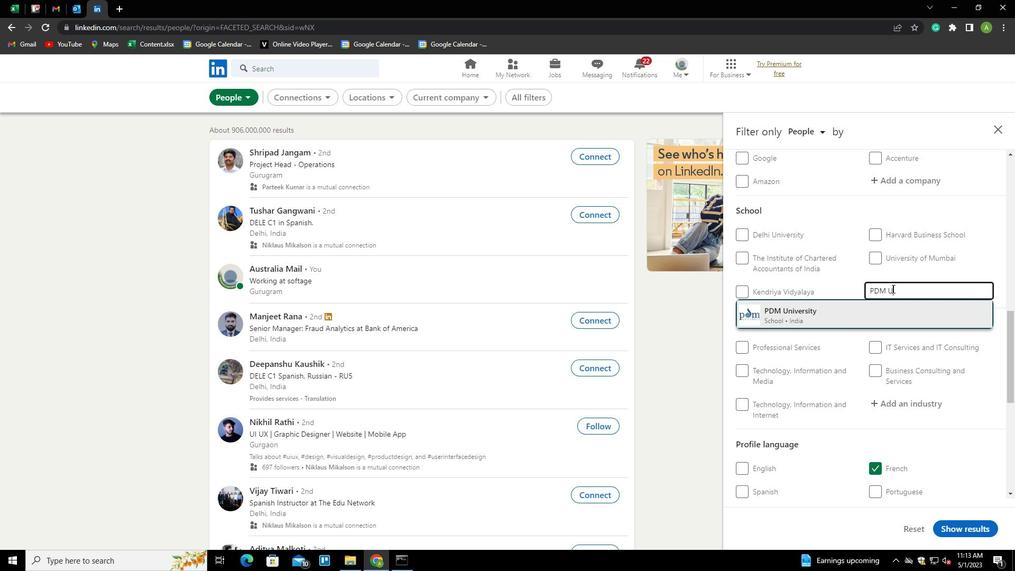 
Action: Mouse scrolled (892, 288) with delta (0, 0)
Screenshot: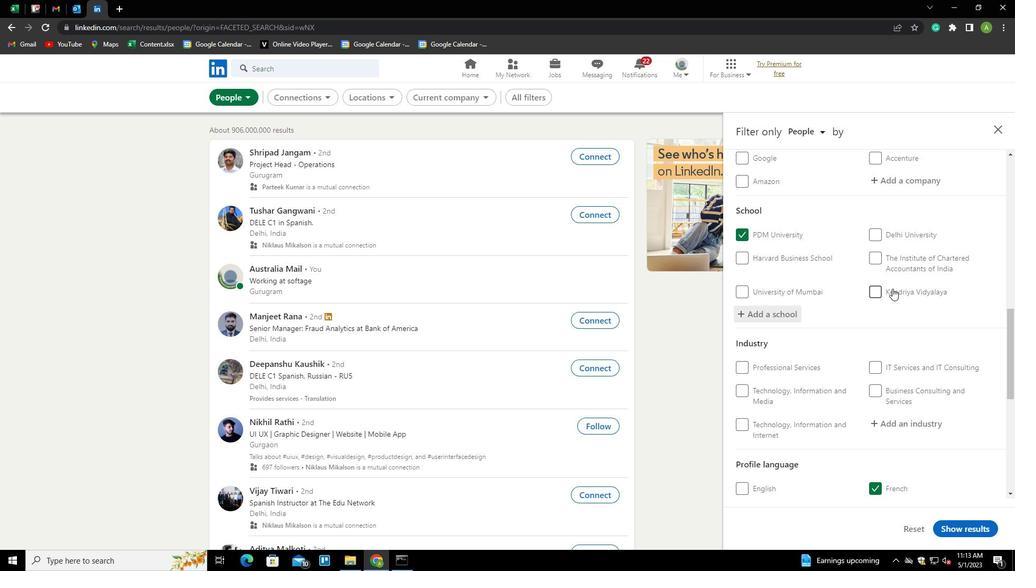 
Action: Mouse scrolled (892, 288) with delta (0, 0)
Screenshot: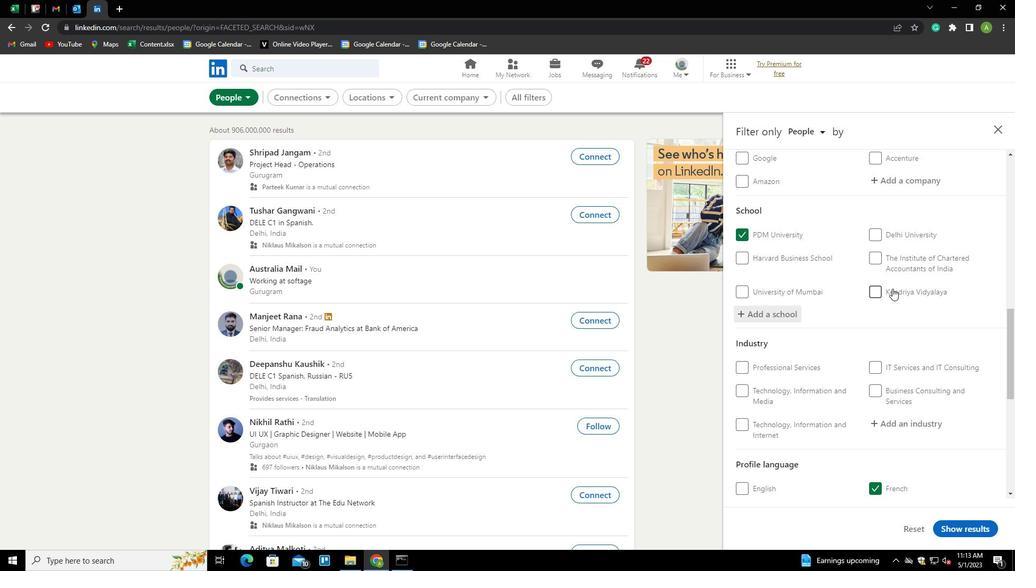 
Action: Mouse scrolled (892, 288) with delta (0, 0)
Screenshot: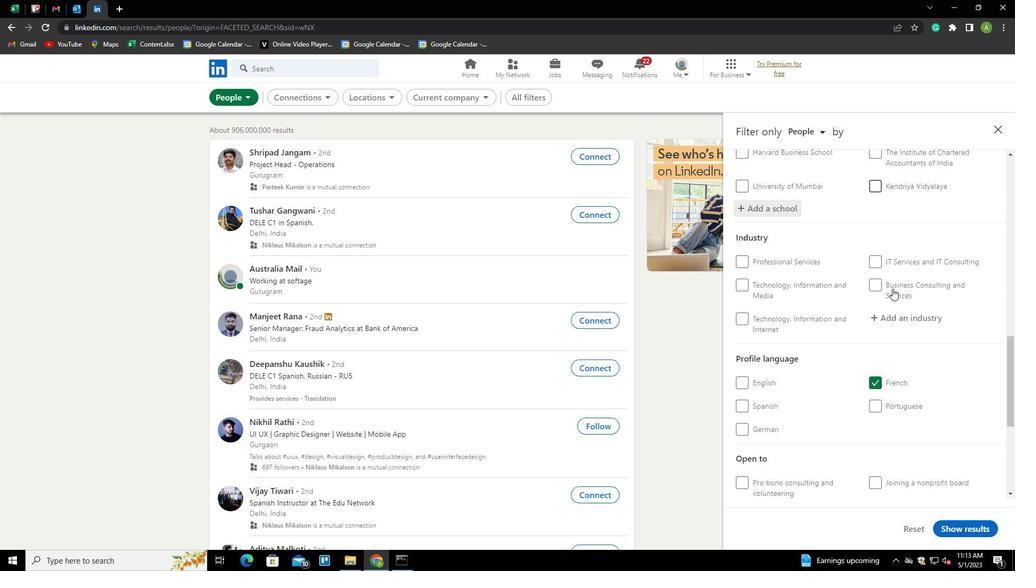 
Action: Mouse moved to (885, 260)
Screenshot: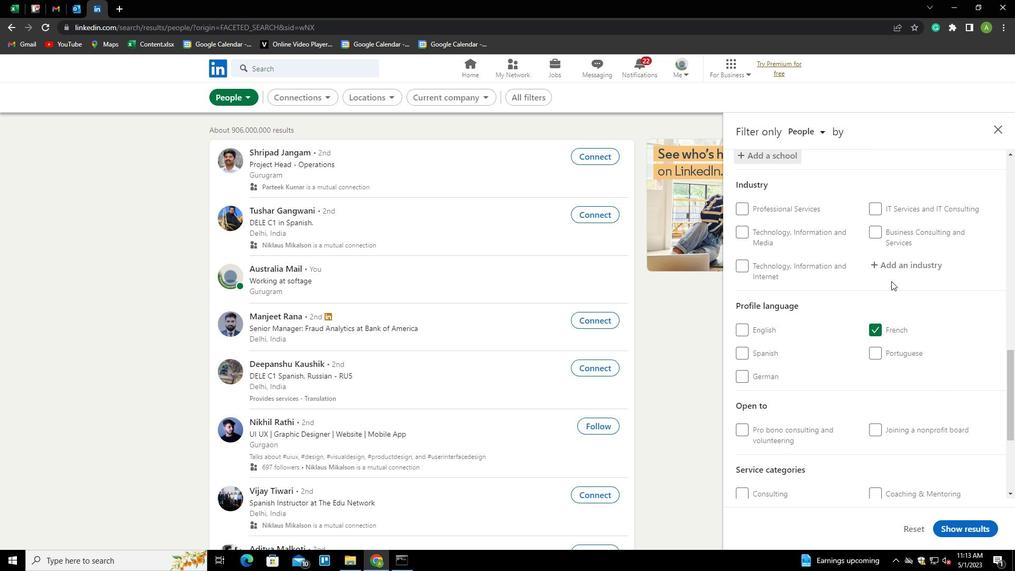 
Action: Mouse pressed left at (885, 260)
Screenshot: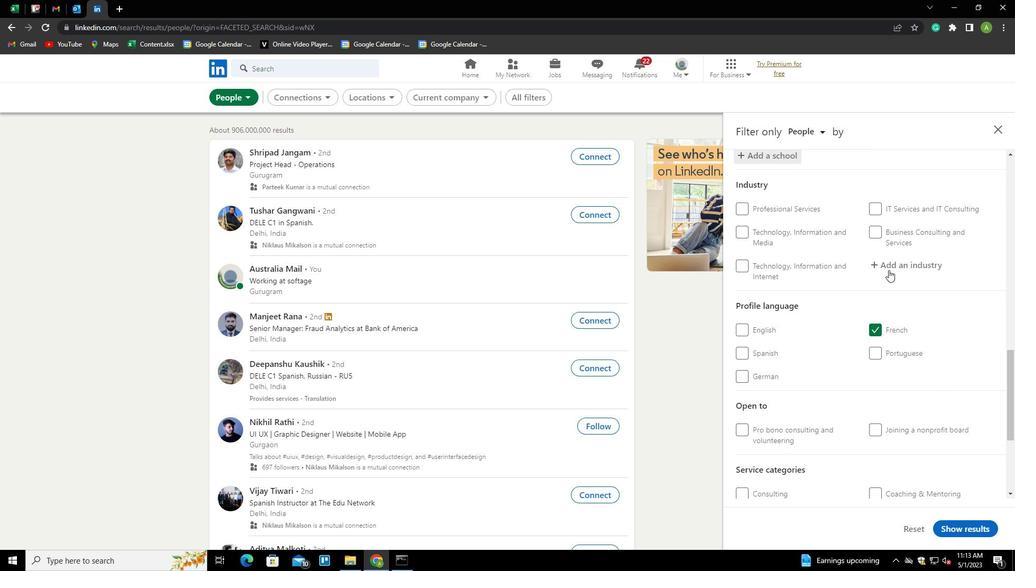 
Action: Key pressed <Key.shift>ALTERNATI<Key.down><Key.down><Key.enter>
Screenshot: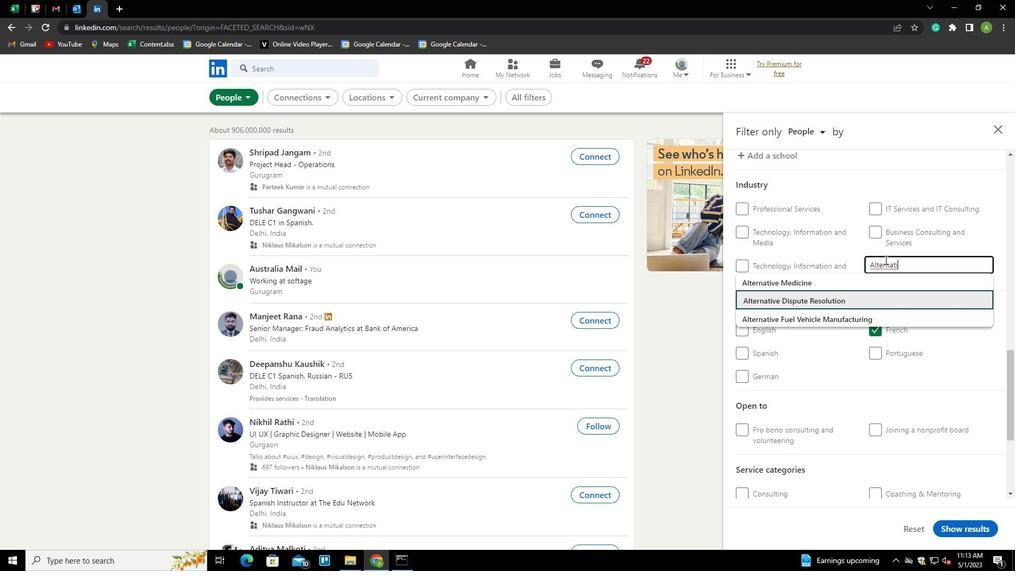 
Action: Mouse scrolled (885, 259) with delta (0, 0)
Screenshot: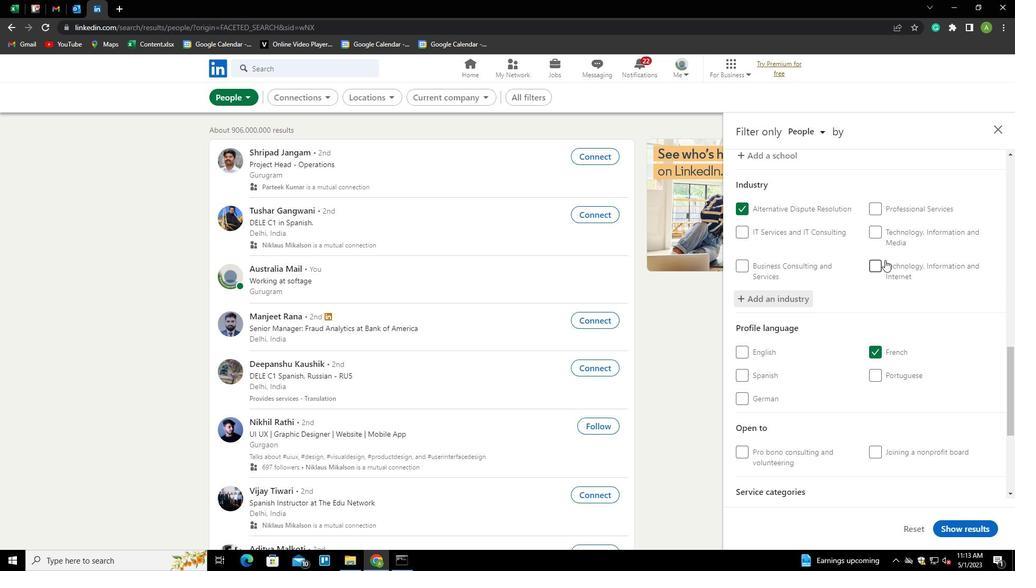 
Action: Mouse scrolled (885, 259) with delta (0, 0)
Screenshot: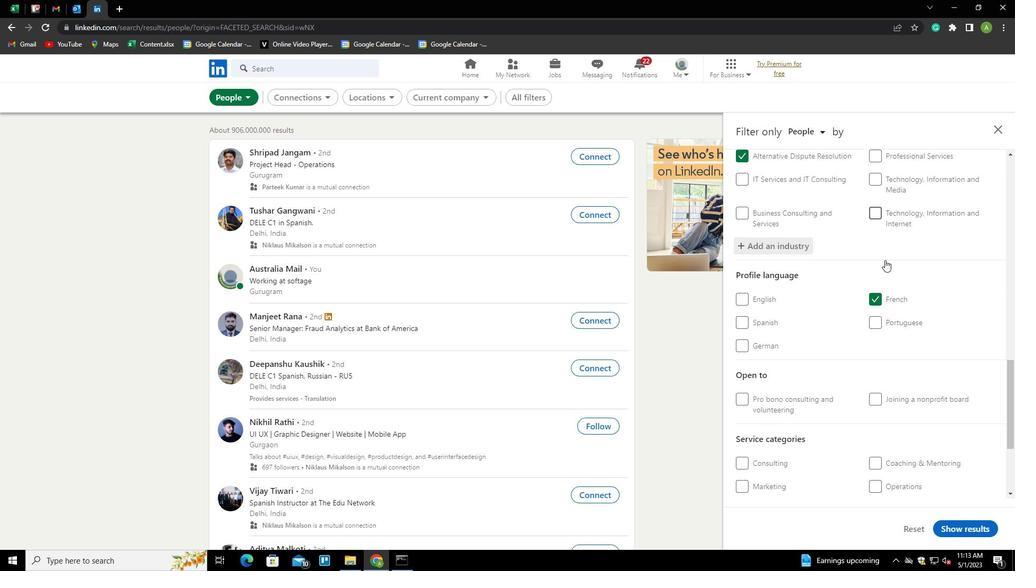 
Action: Mouse scrolled (885, 259) with delta (0, 0)
Screenshot: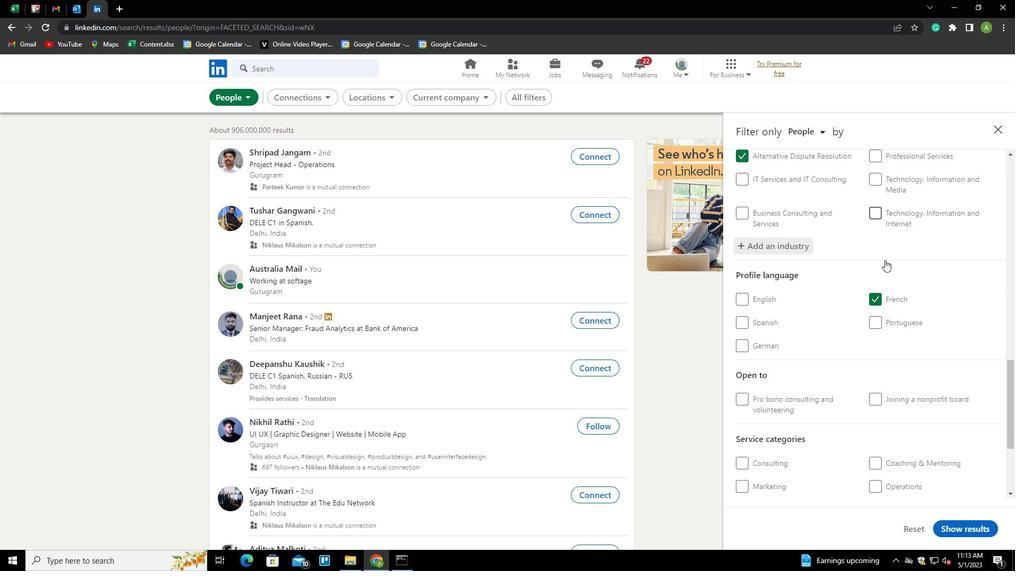 
Action: Mouse moved to (888, 412)
Screenshot: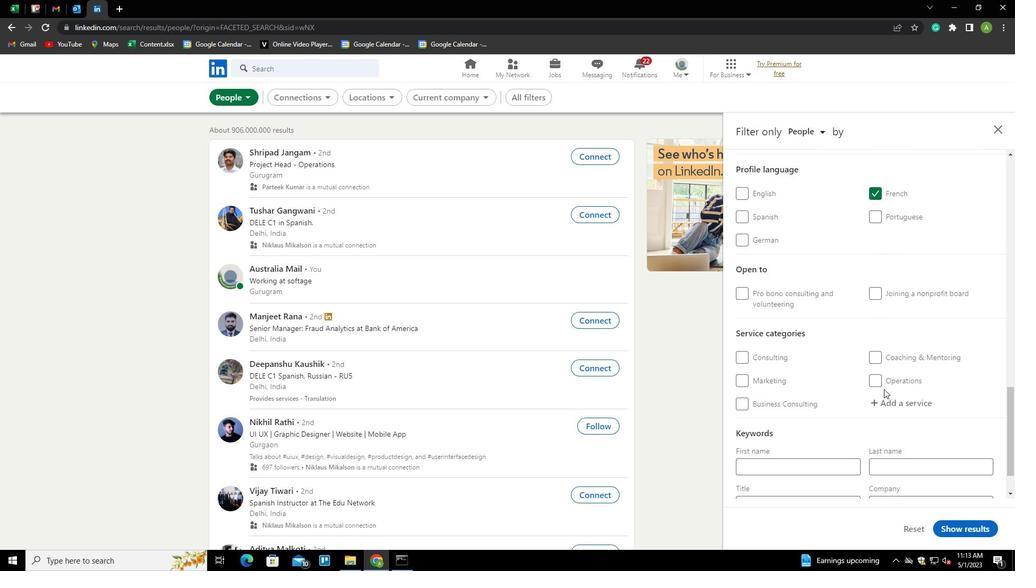 
Action: Mouse pressed left at (888, 412)
Screenshot: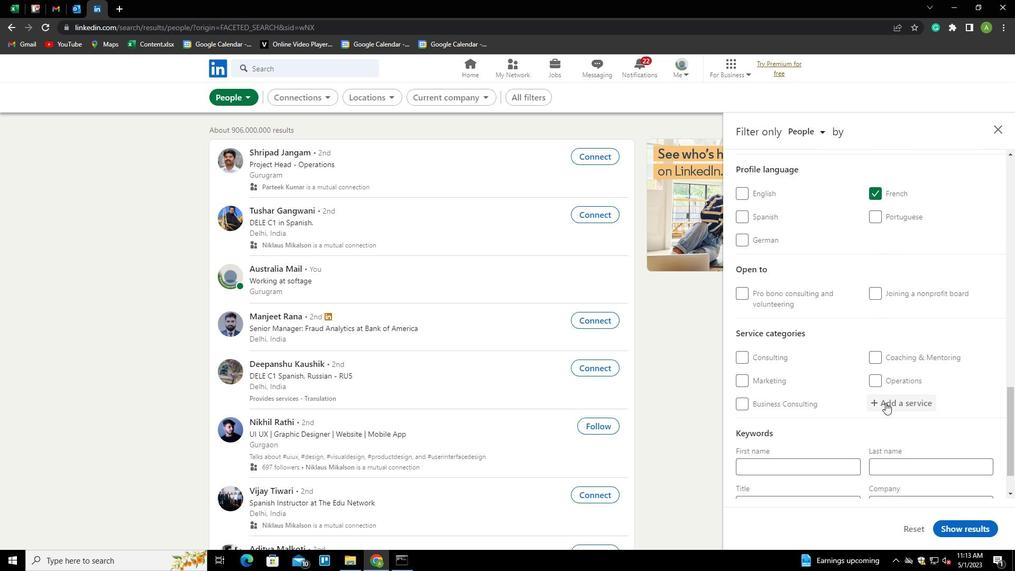 
Action: Mouse moved to (888, 408)
Screenshot: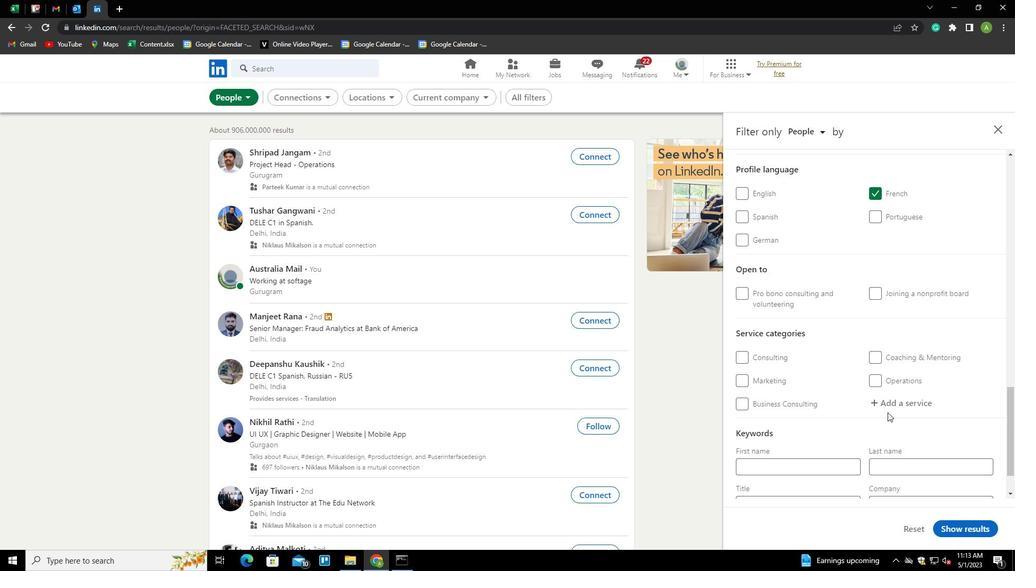 
Action: Mouse pressed left at (888, 408)
Screenshot: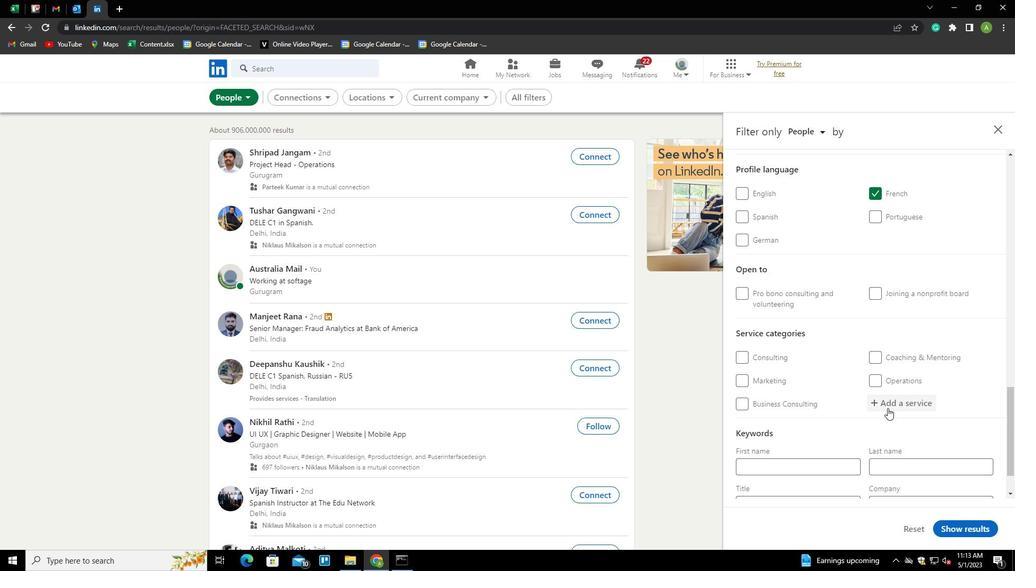 
Action: Key pressed <Key.shift>NOTARY<Key.down><Key.shift>ONLINE<Key.space><Key.shift>REASEARCH
Screenshot: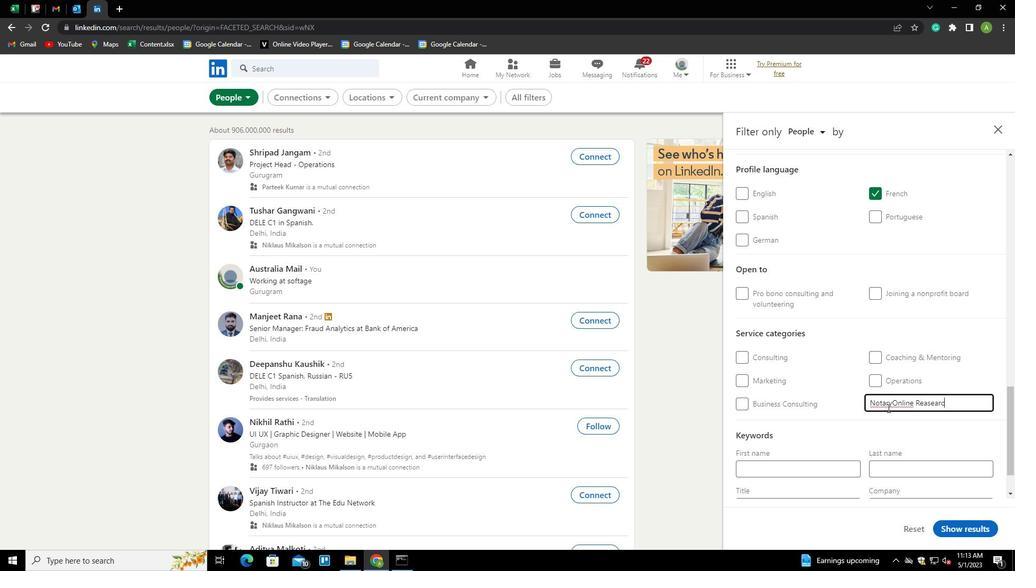 
Action: Mouse moved to (920, 423)
Screenshot: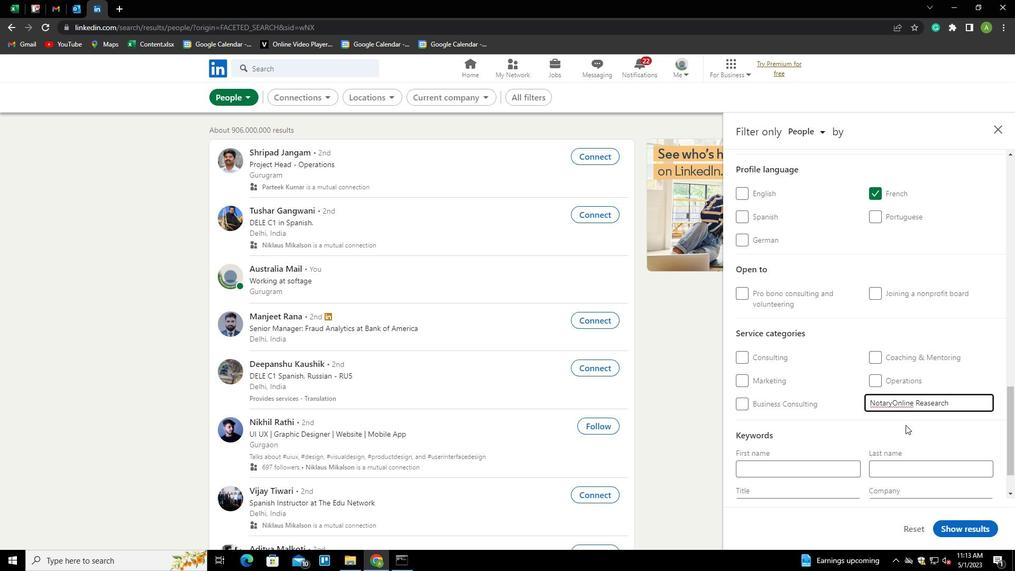 
Action: Mouse pressed left at (920, 423)
Screenshot: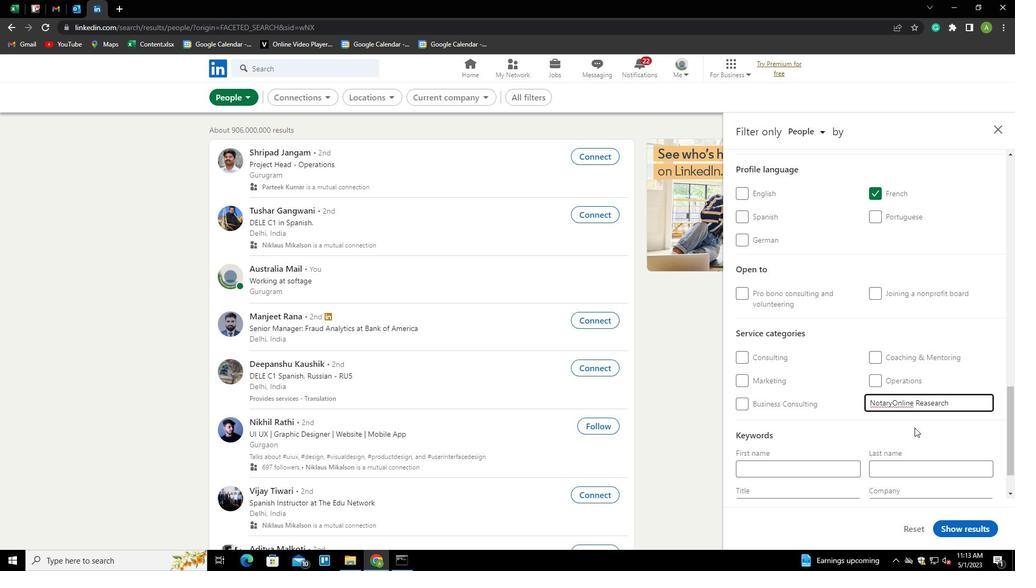 
Action: Mouse moved to (804, 481)
Screenshot: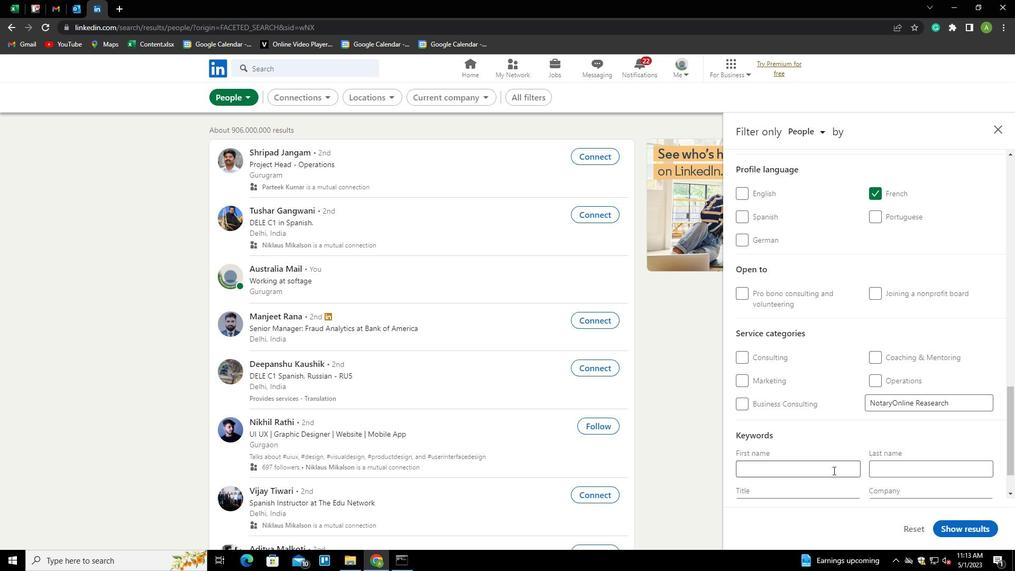 
Action: Mouse scrolled (804, 481) with delta (0, 0)
Screenshot: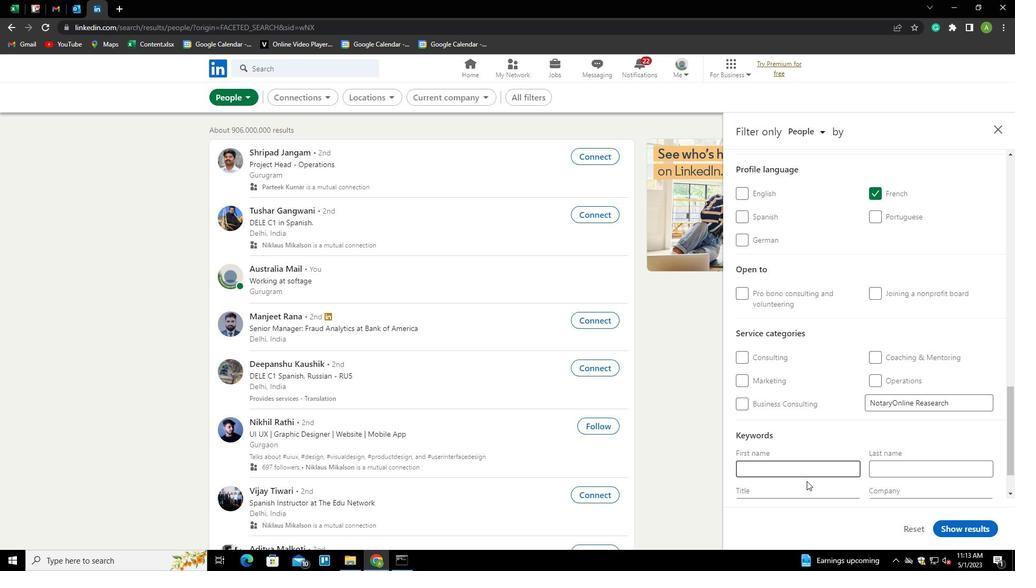 
Action: Mouse scrolled (804, 481) with delta (0, 0)
Screenshot: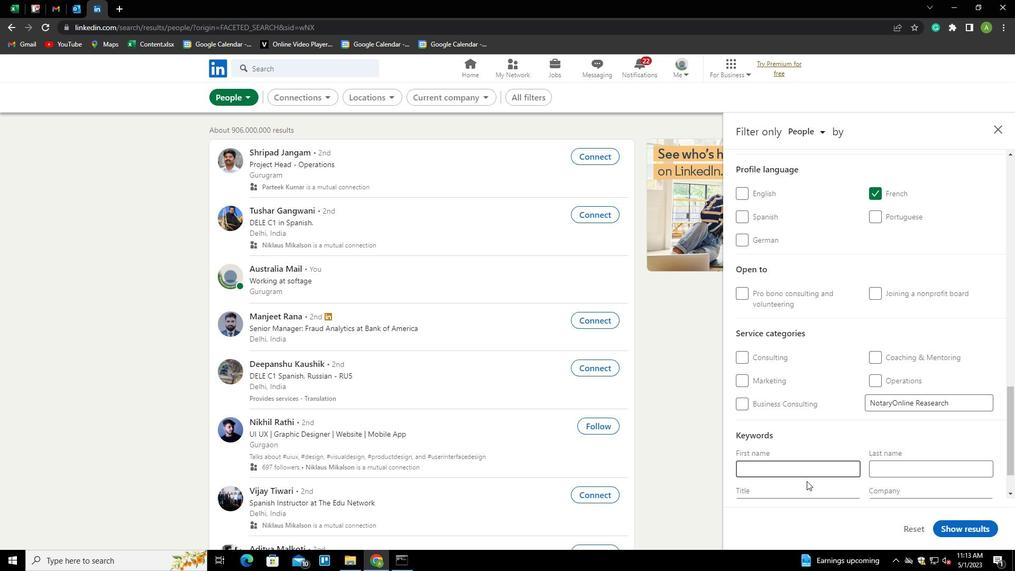 
Action: Mouse scrolled (804, 481) with delta (0, 0)
Screenshot: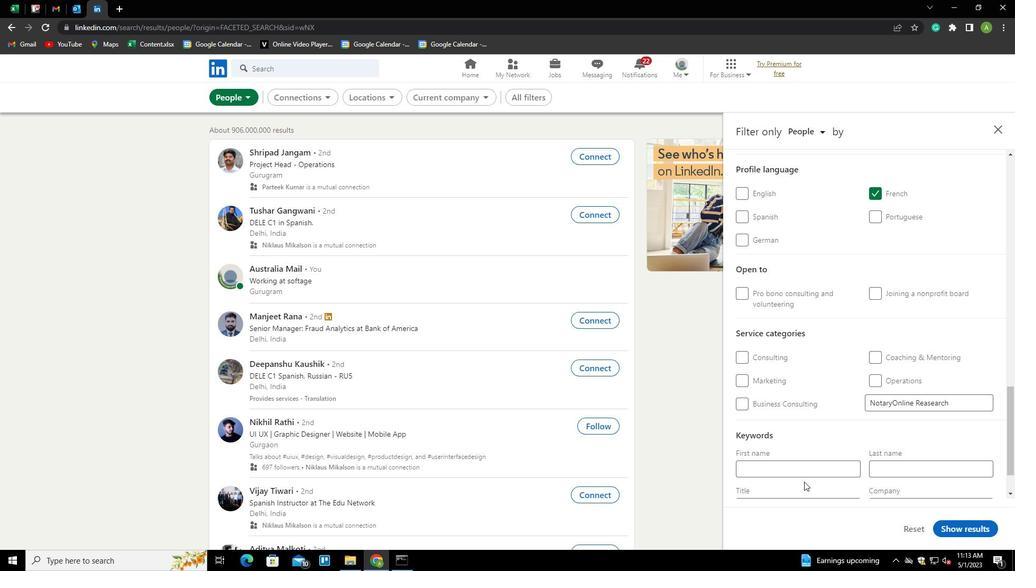 
Action: Mouse moved to (785, 455)
Screenshot: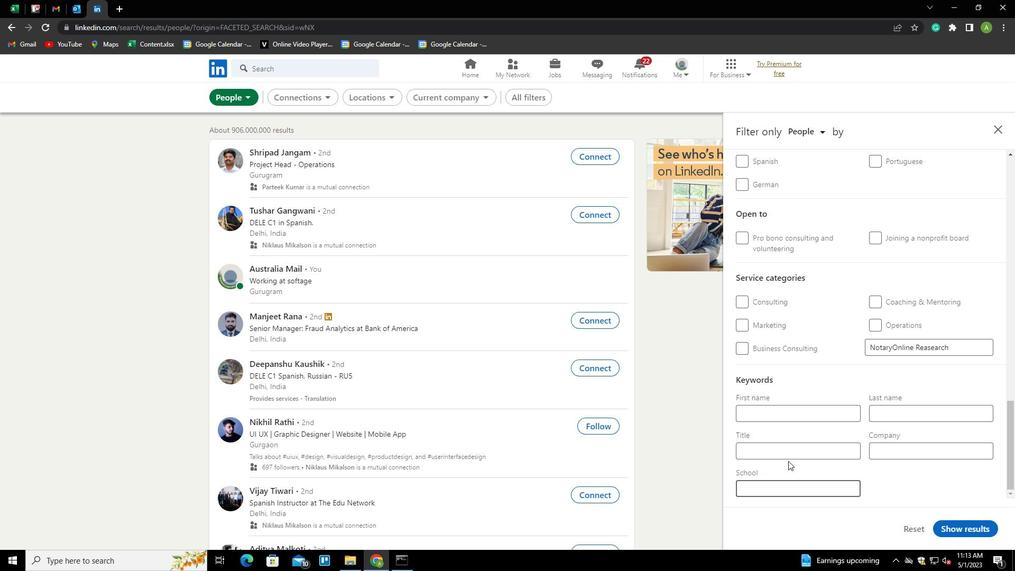 
Action: Mouse pressed left at (785, 455)
Screenshot: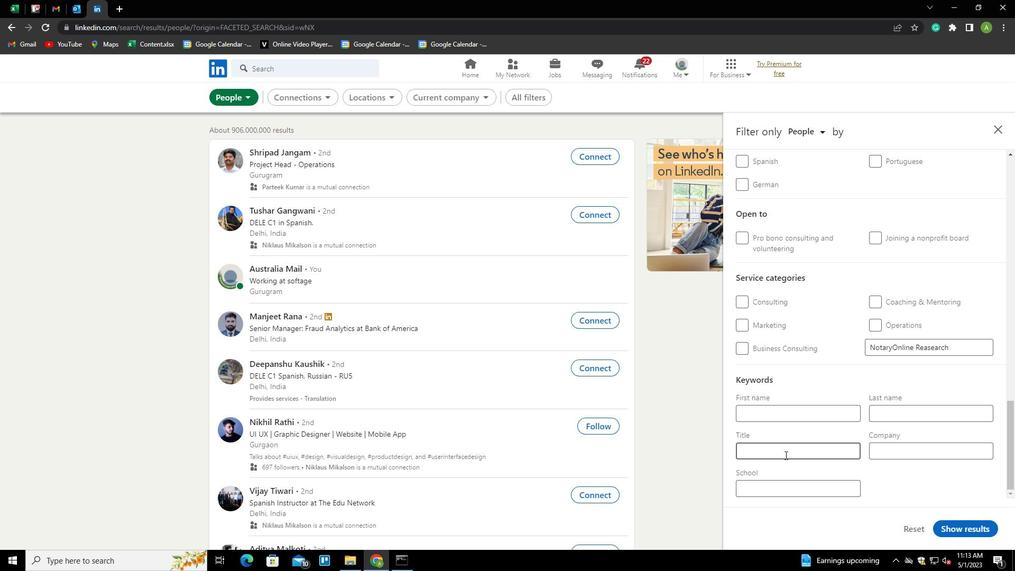 
Action: Mouse moved to (788, 453)
Screenshot: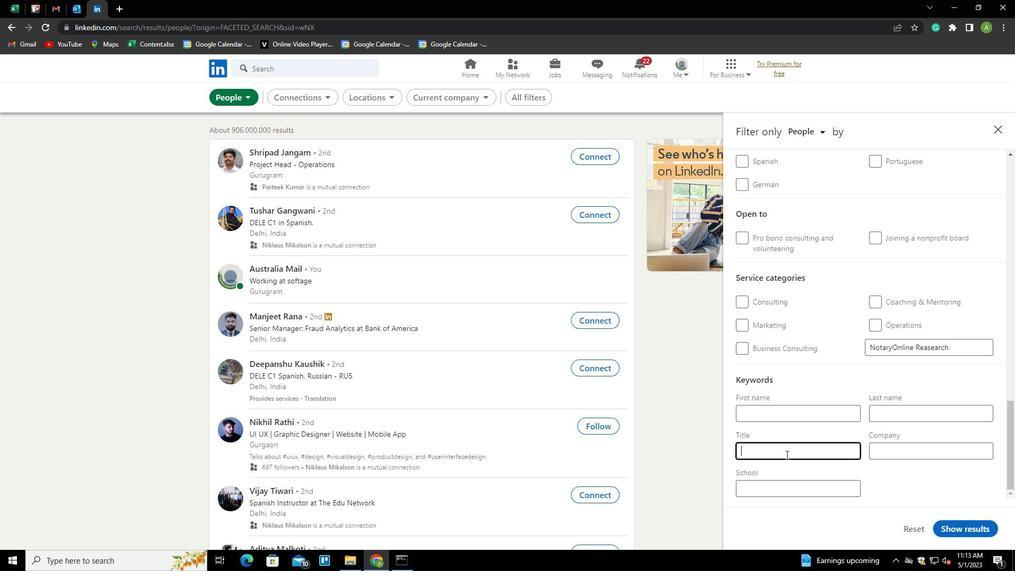 
Action: Mouse pressed left at (788, 453)
Screenshot: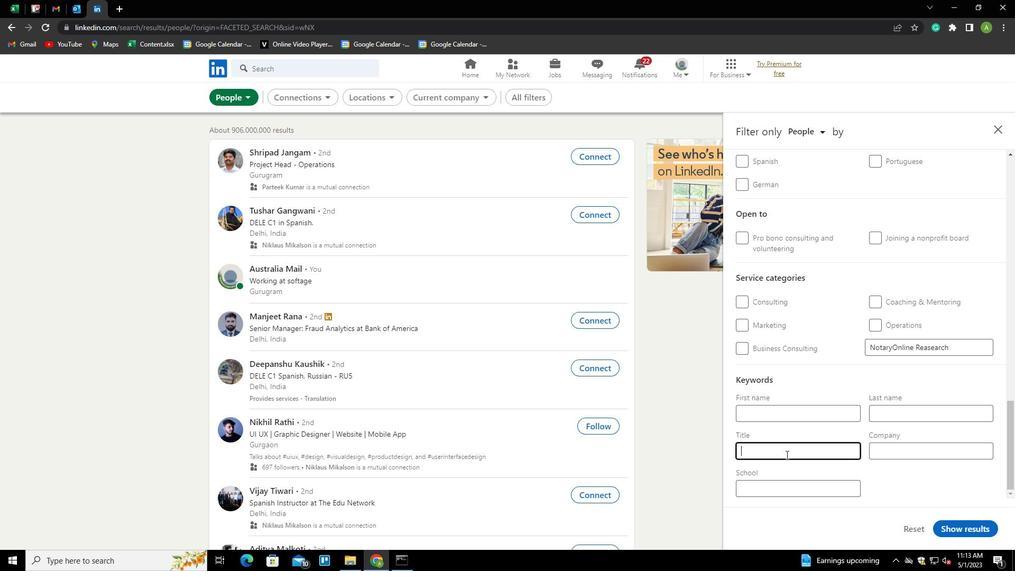 
Action: Key pressed <Key.shift>CONTINO<Key.backspace>UOUS<Key.space><Key.shift>CONSULT
Screenshot: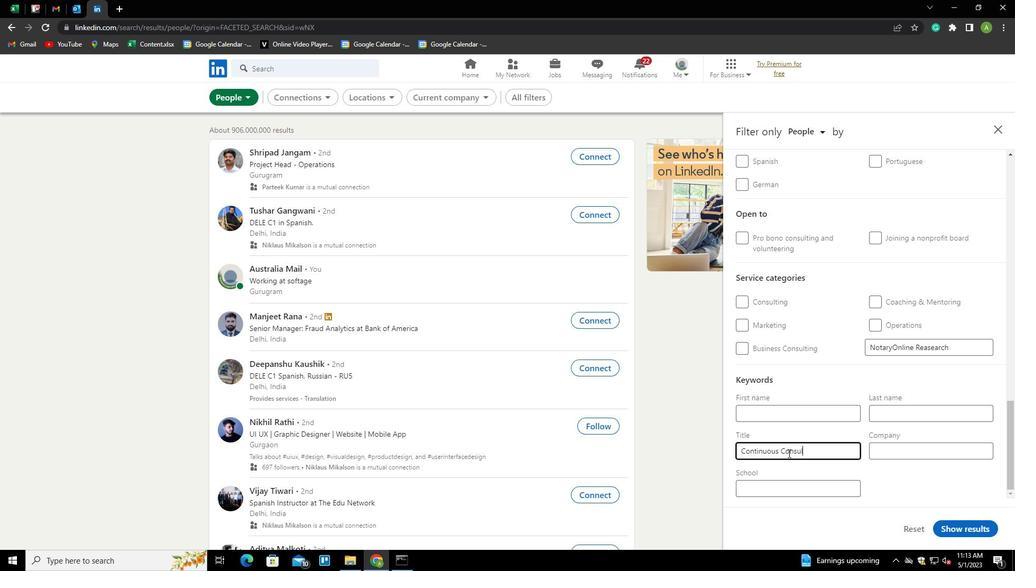 
Action: Mouse moved to (796, 453)
Screenshot: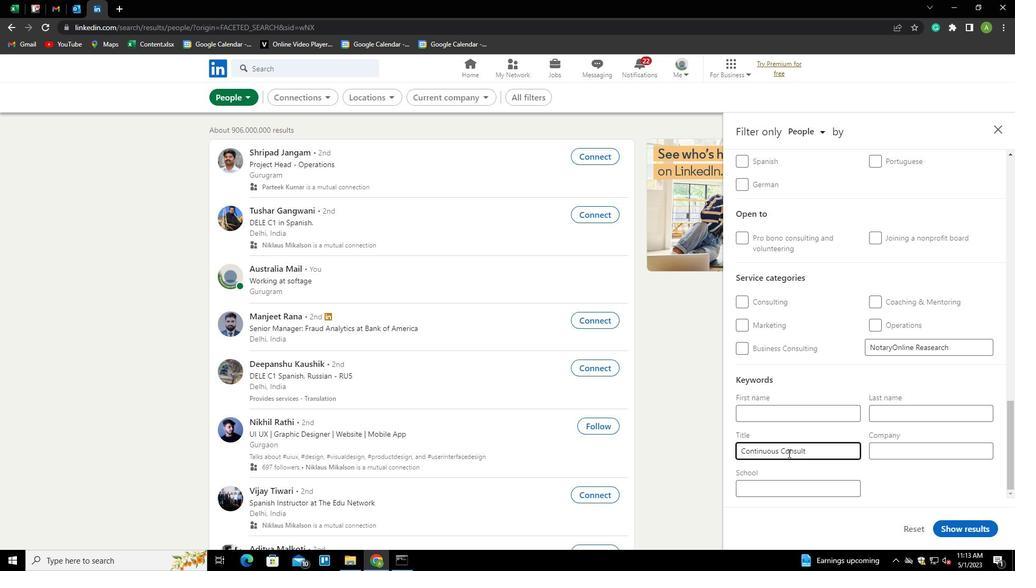 
Action: Key pressed ANT
Screenshot: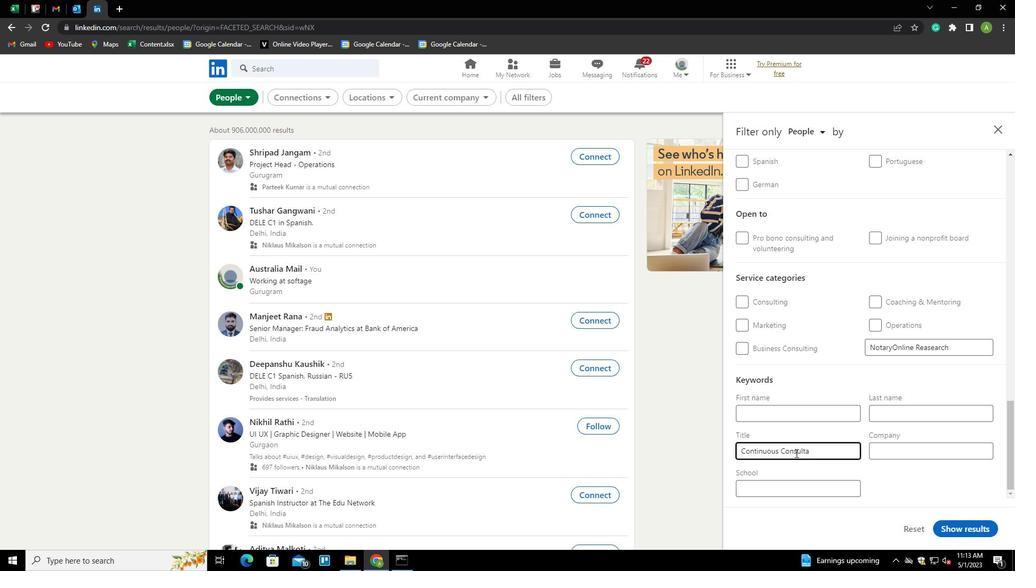 
Action: Mouse moved to (935, 481)
Screenshot: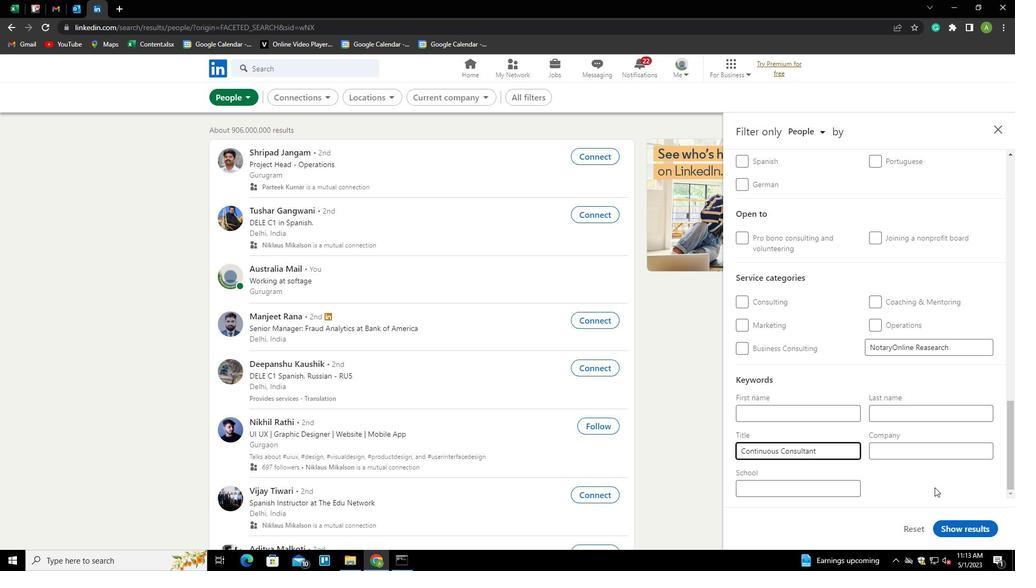 
Action: Mouse pressed left at (935, 481)
Screenshot: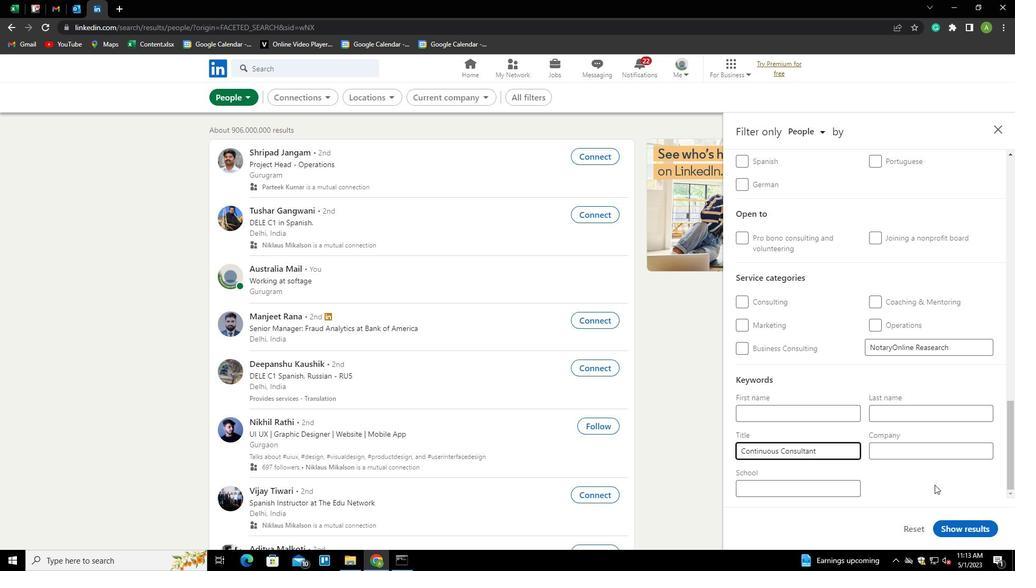 
Action: Mouse moved to (954, 528)
Screenshot: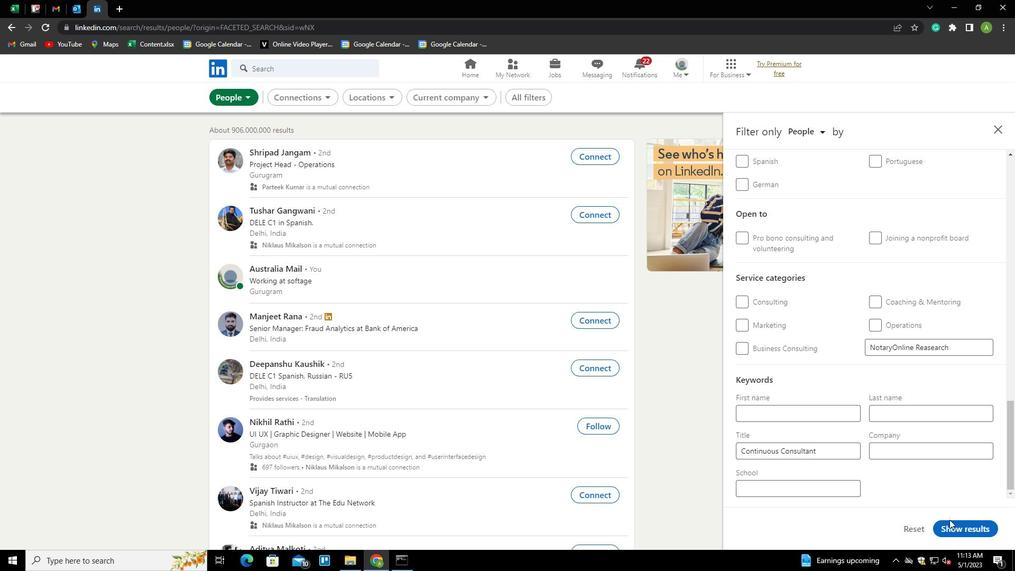 
Action: Mouse pressed left at (954, 528)
Screenshot: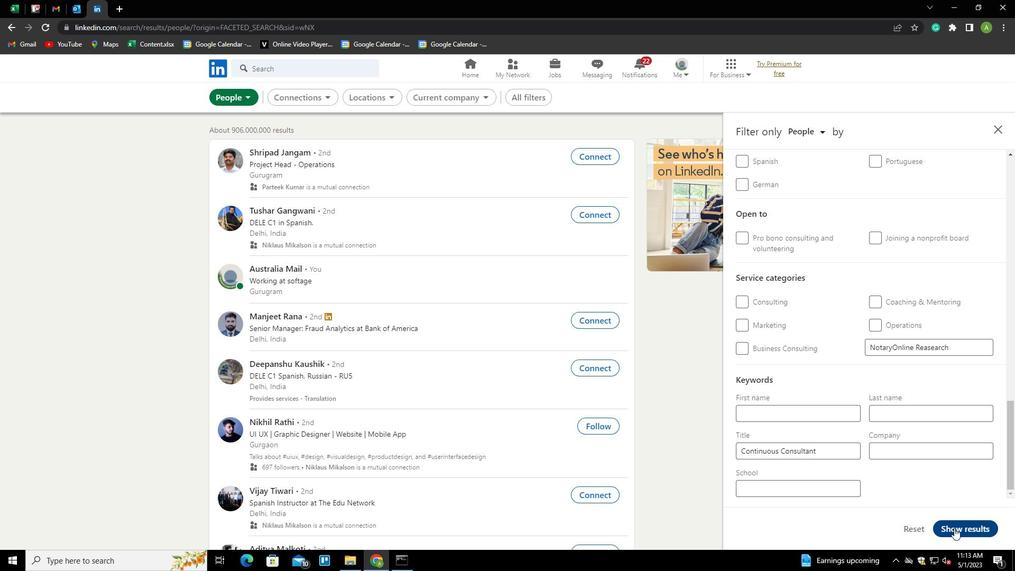 
